 Task: Find connections with filter location São Luís de Montes Belos with filter topic #Coachingwith filter profile language French with filter current company Piramal Pharma Solutions with filter school Indian Institute of Foreign Trade with filter industry Machinery Manufacturing with filter service category Healthcare Consulting with filter keywords title Operations Coordinator
Action: Mouse moved to (512, 95)
Screenshot: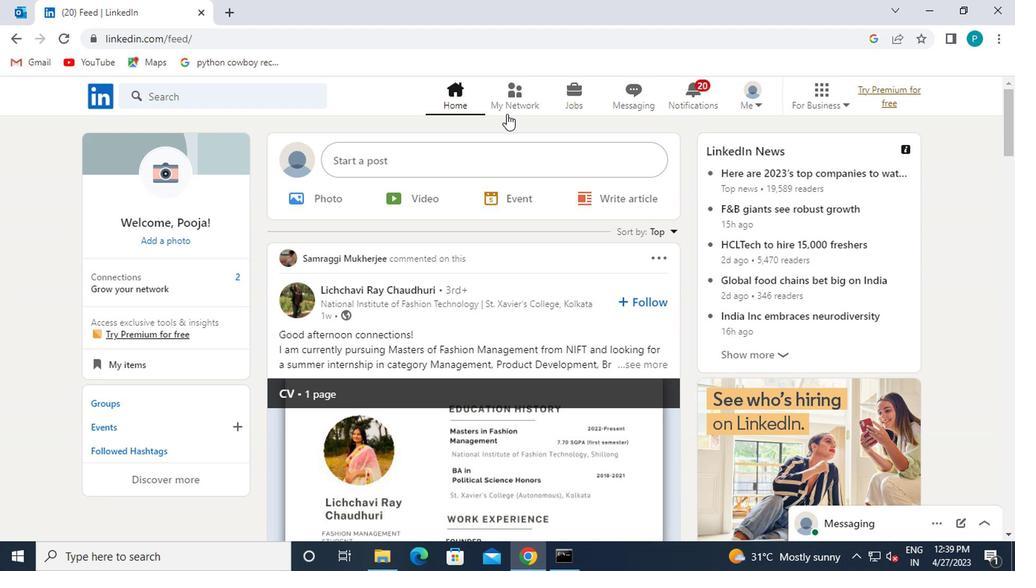 
Action: Mouse pressed left at (512, 95)
Screenshot: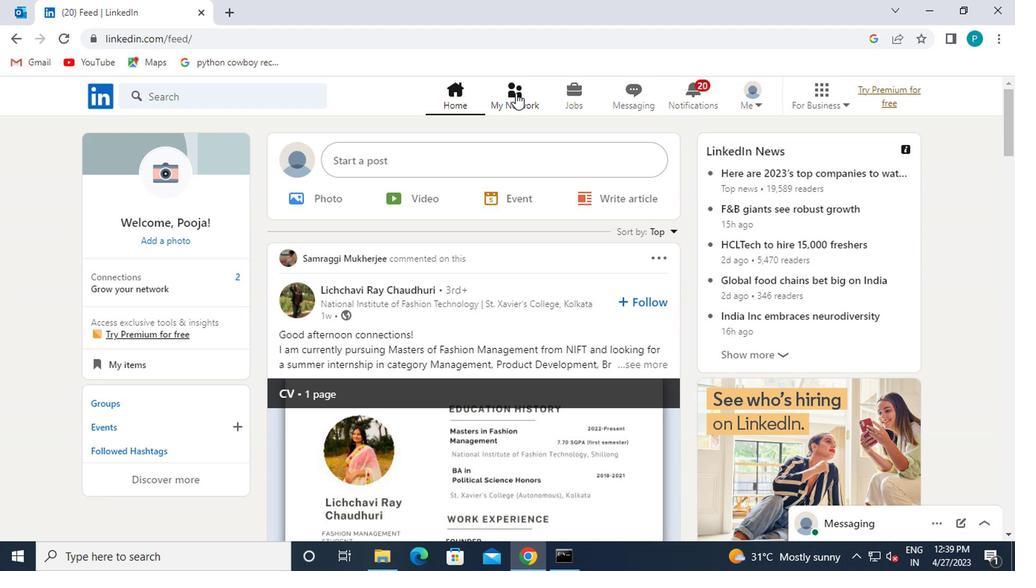 
Action: Mouse moved to (210, 168)
Screenshot: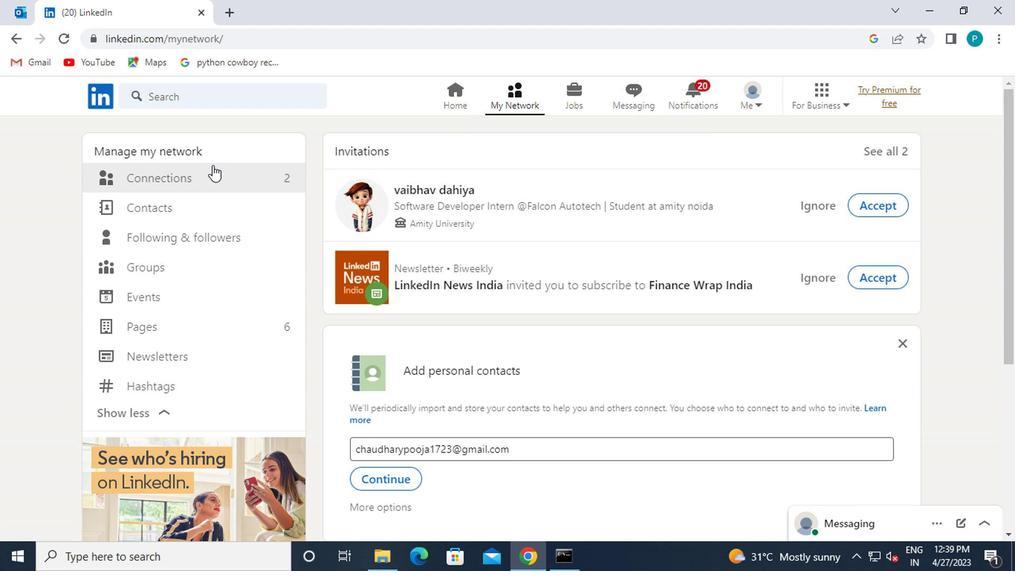 
Action: Mouse pressed left at (210, 168)
Screenshot: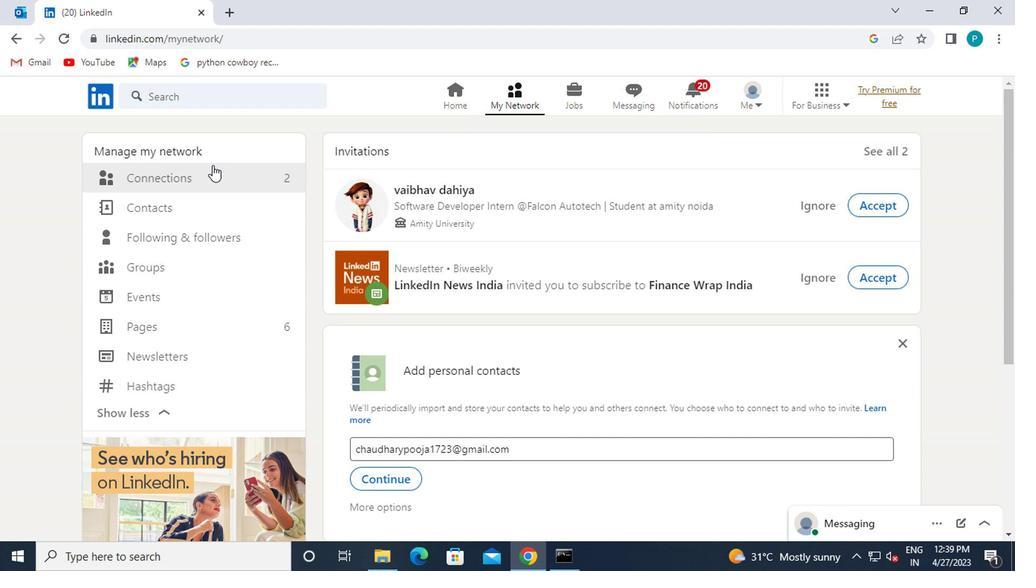 
Action: Mouse moved to (216, 170)
Screenshot: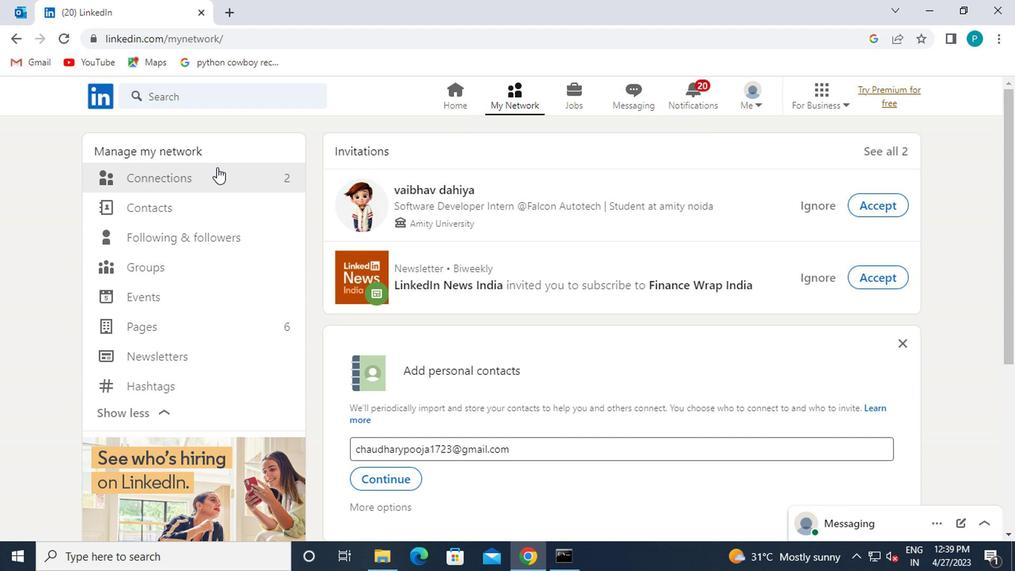 
Action: Mouse pressed left at (216, 170)
Screenshot: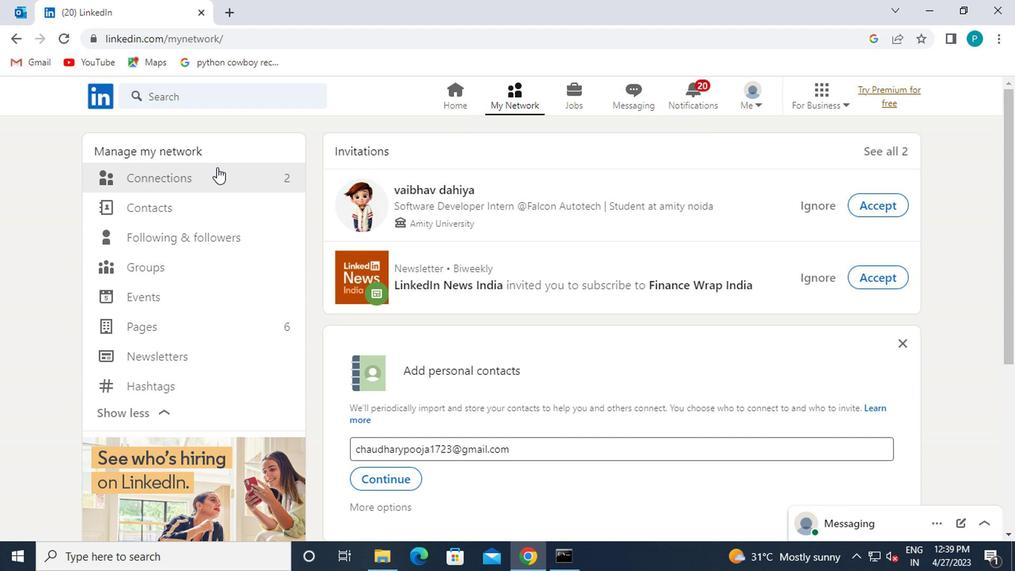 
Action: Mouse moved to (226, 176)
Screenshot: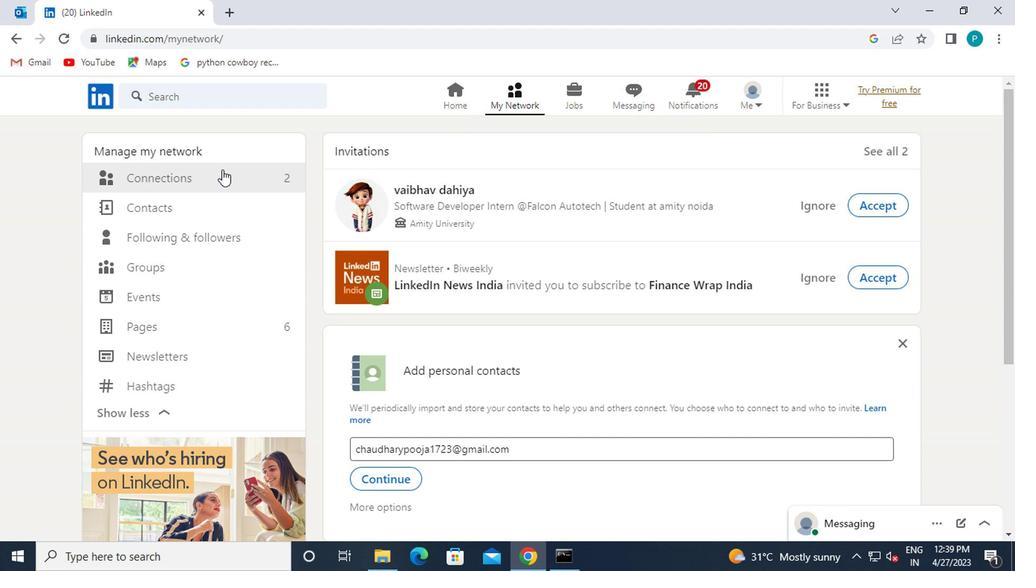
Action: Mouse pressed left at (226, 176)
Screenshot: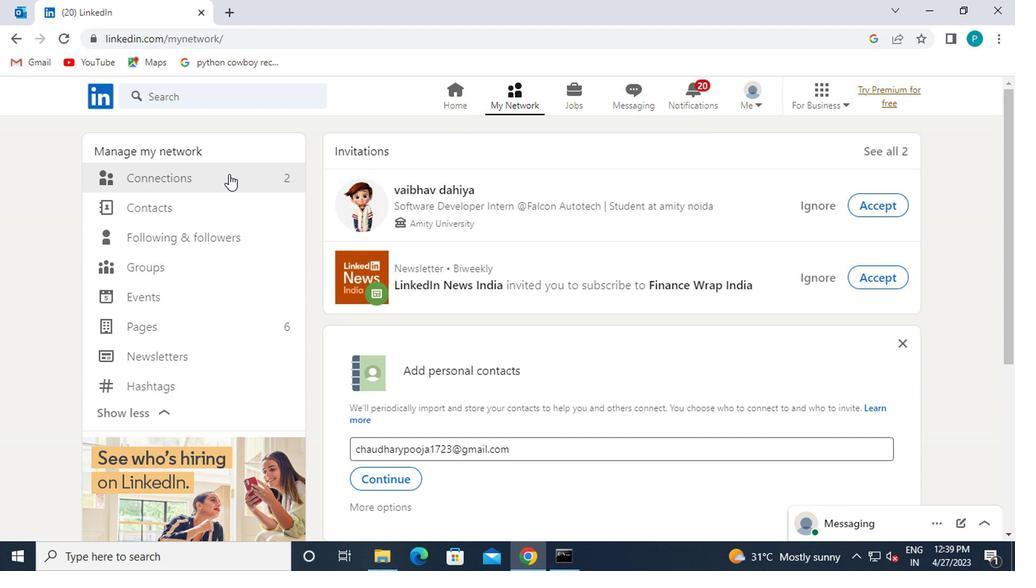 
Action: Mouse pressed left at (226, 176)
Screenshot: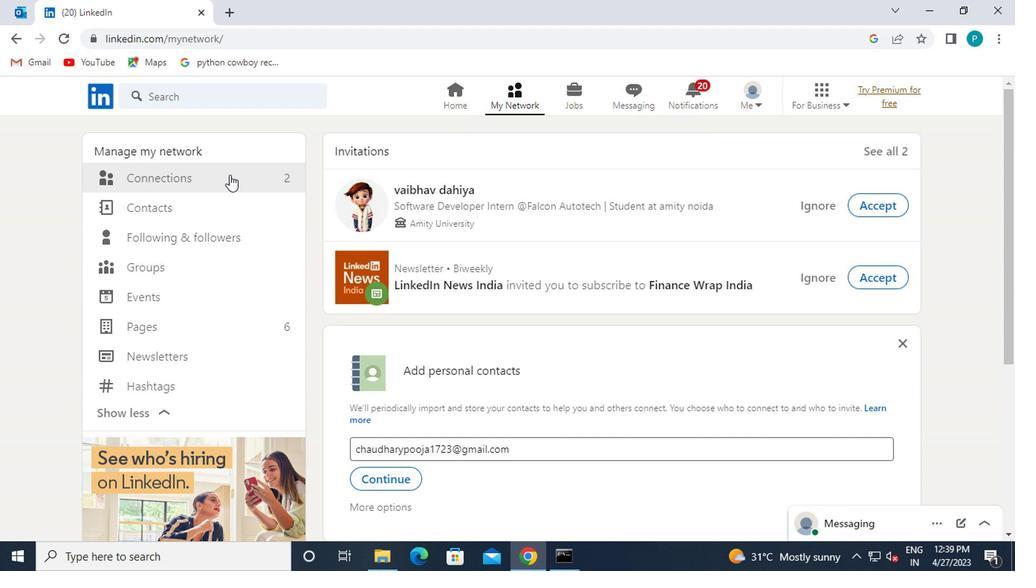 
Action: Mouse moved to (242, 181)
Screenshot: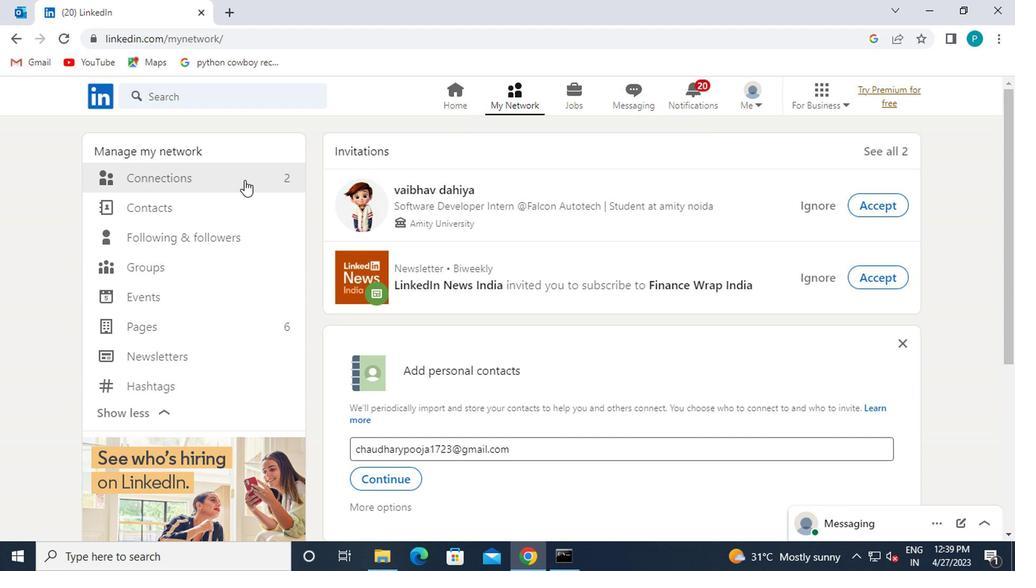 
Action: Mouse pressed left at (242, 181)
Screenshot: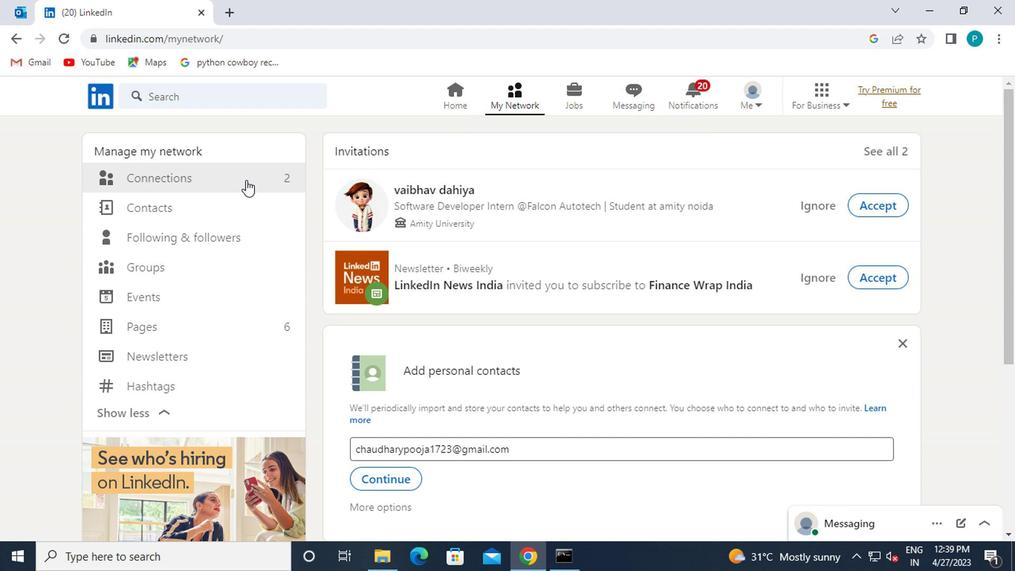 
Action: Mouse pressed left at (242, 181)
Screenshot: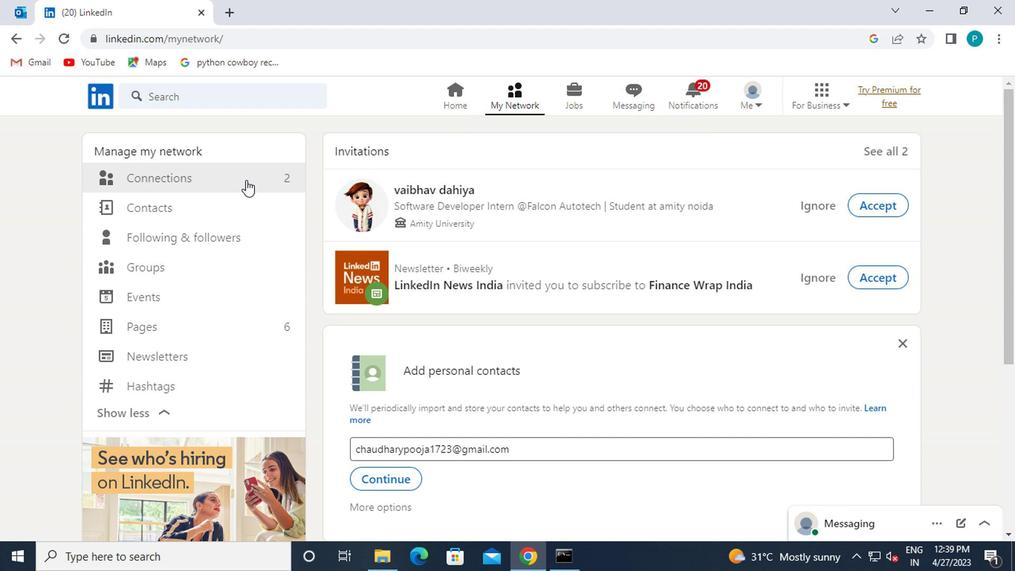 
Action: Mouse moved to (248, 181)
Screenshot: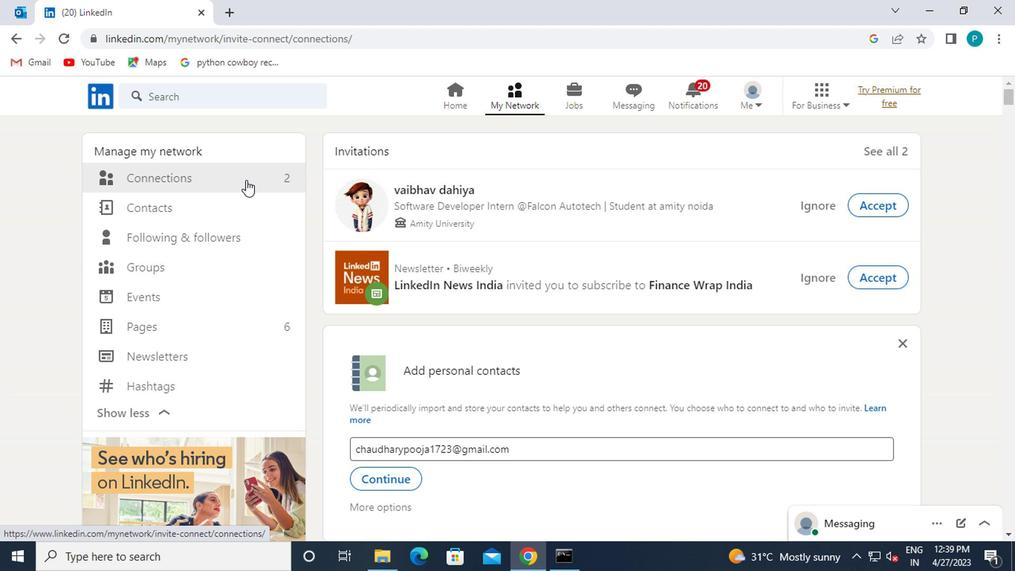 
Action: Mouse pressed left at (248, 181)
Screenshot: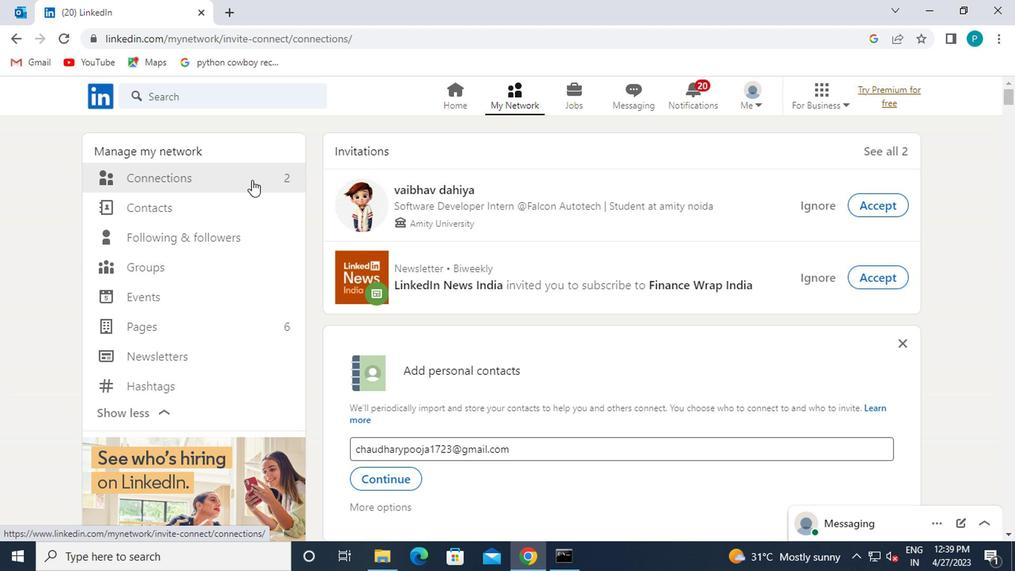 
Action: Mouse moved to (248, 181)
Screenshot: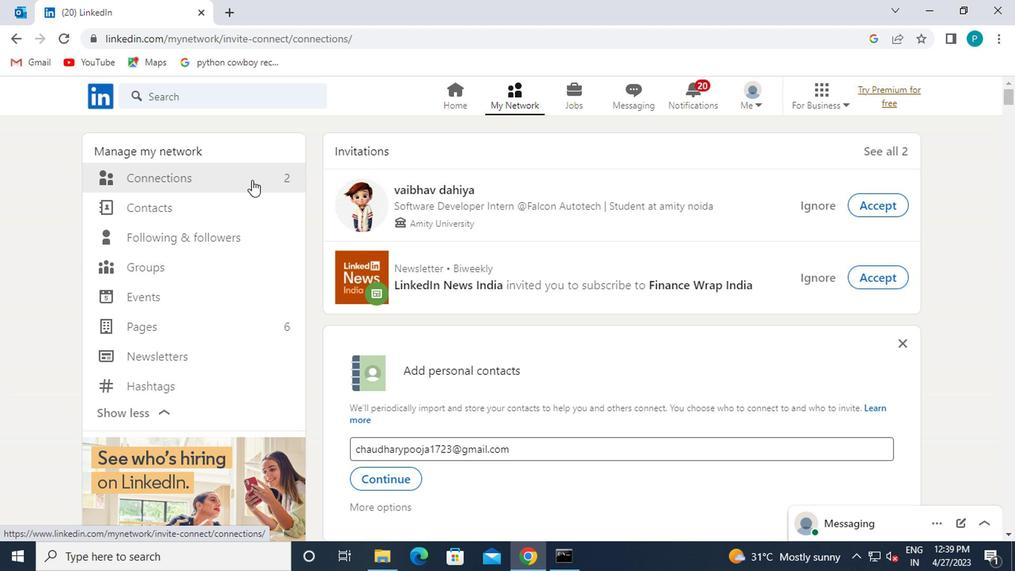 
Action: Mouse pressed left at (248, 181)
Screenshot: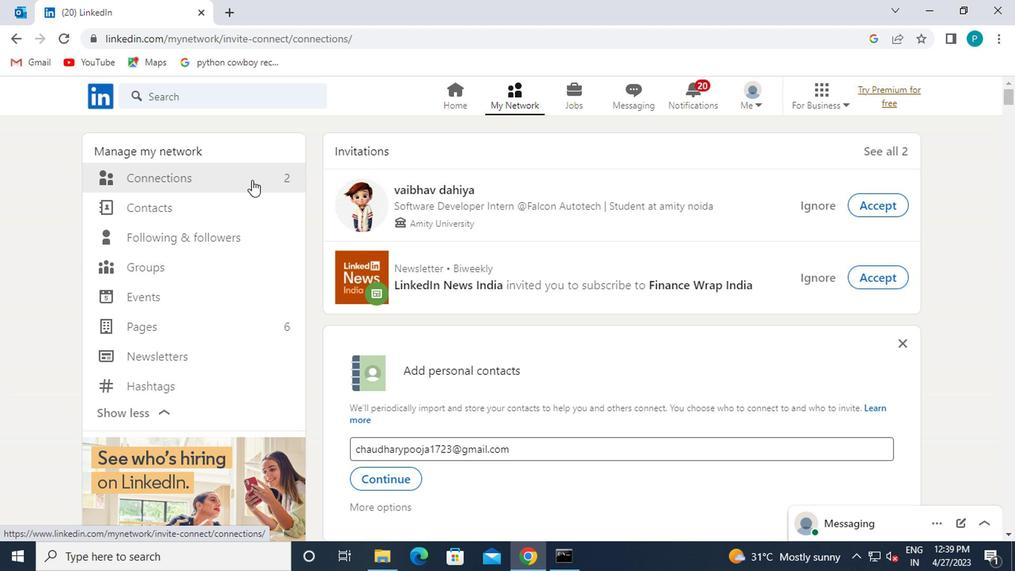 
Action: Mouse moved to (255, 183)
Screenshot: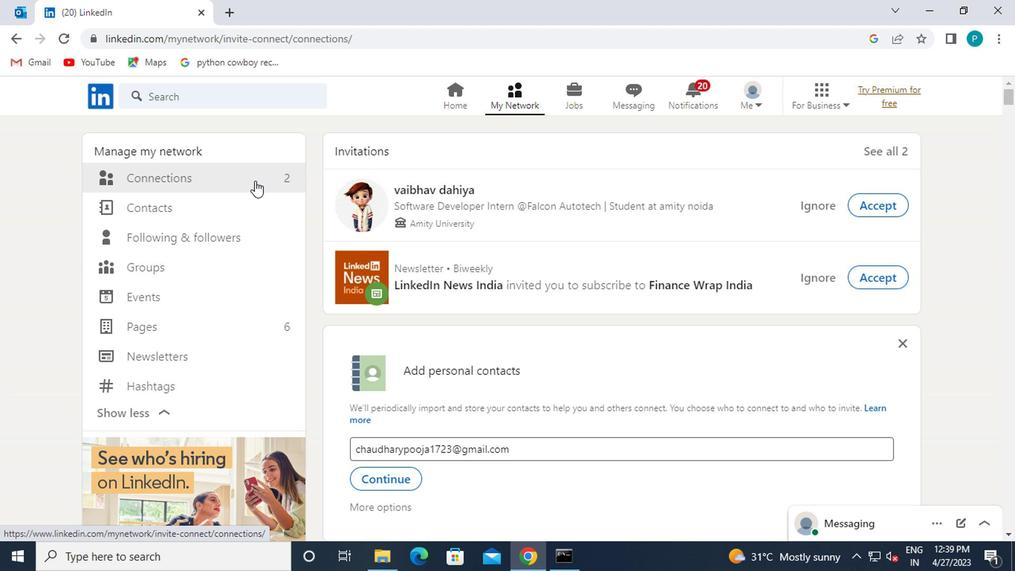
Action: Mouse scrolled (255, 184) with delta (0, 1)
Screenshot: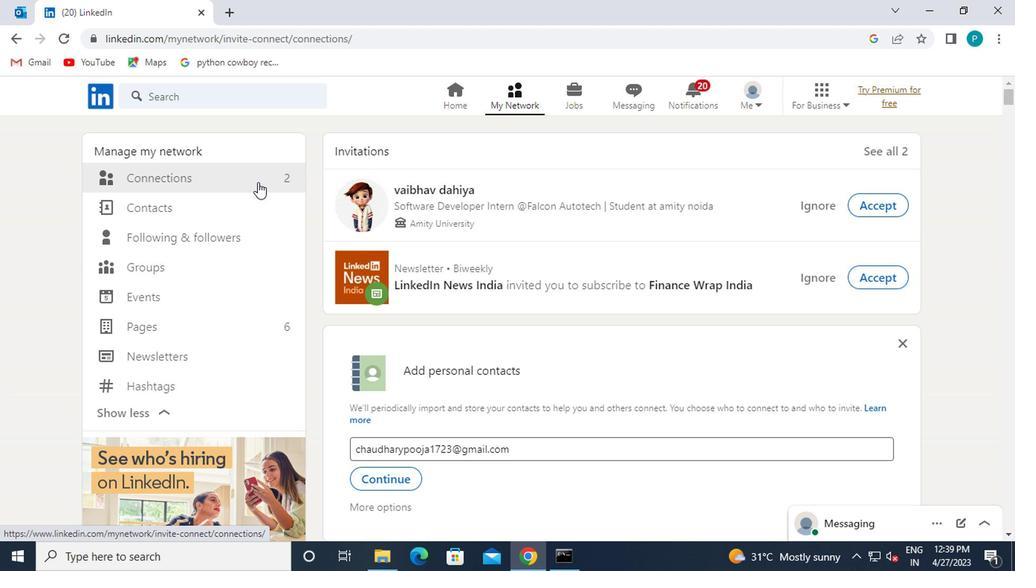 
Action: Mouse pressed left at (255, 183)
Screenshot: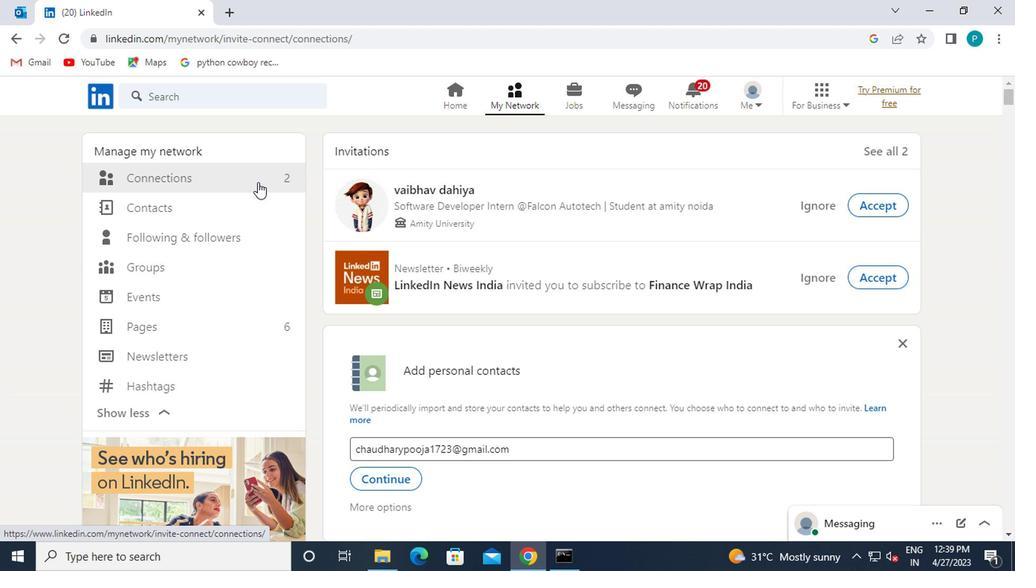 
Action: Mouse moved to (601, 179)
Screenshot: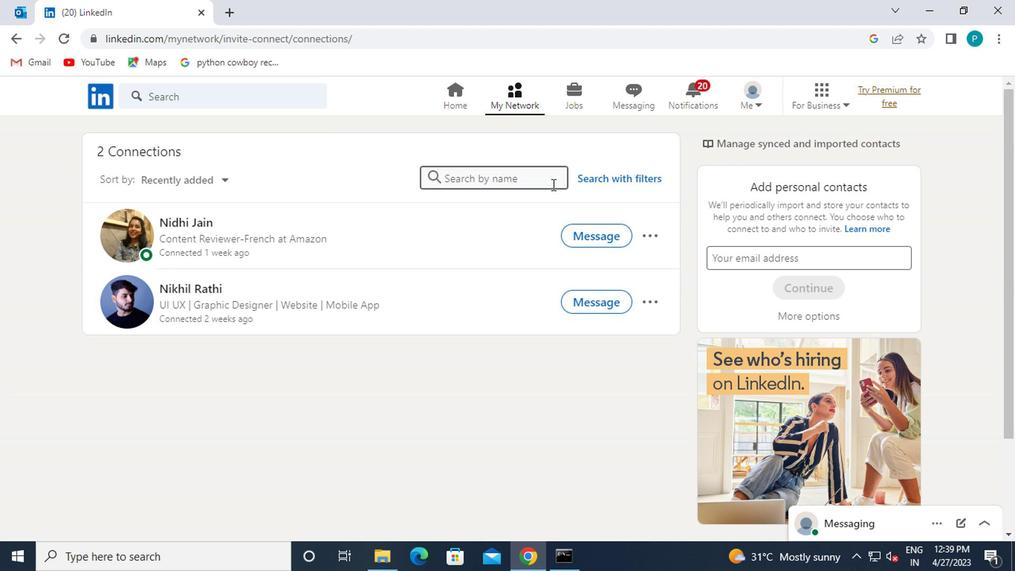 
Action: Mouse pressed left at (601, 179)
Screenshot: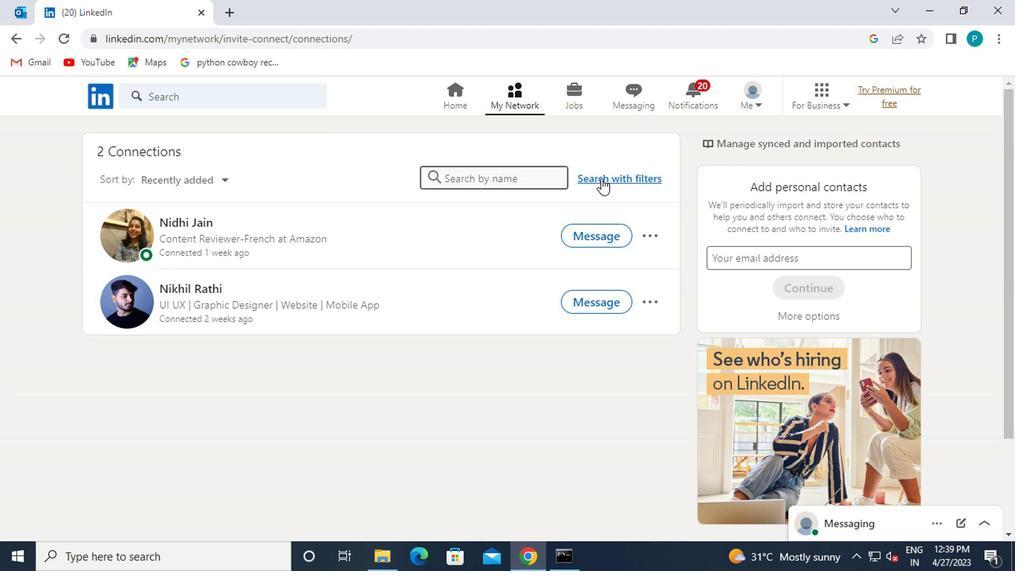 
Action: Mouse moved to (539, 143)
Screenshot: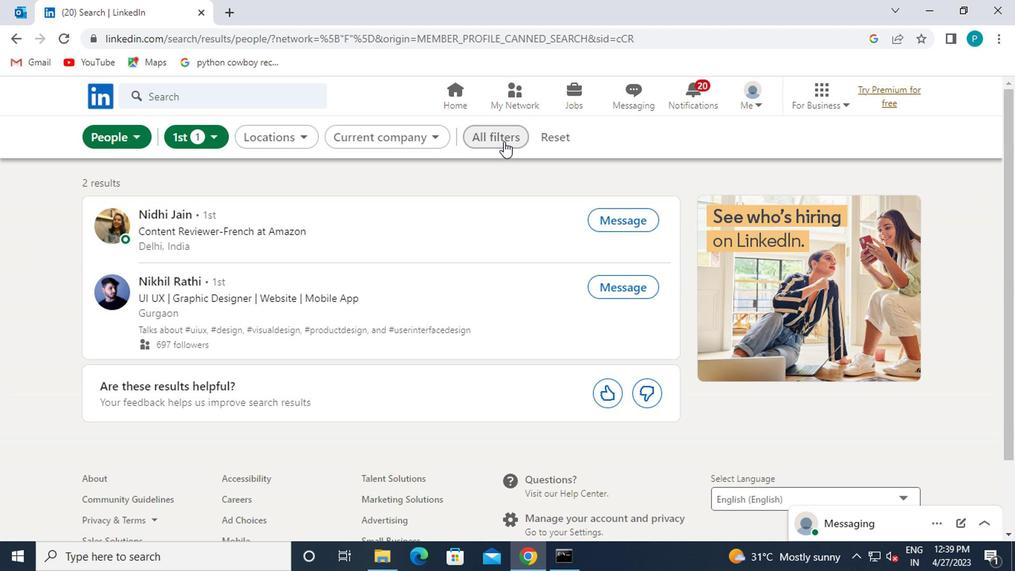 
Action: Mouse pressed left at (539, 143)
Screenshot: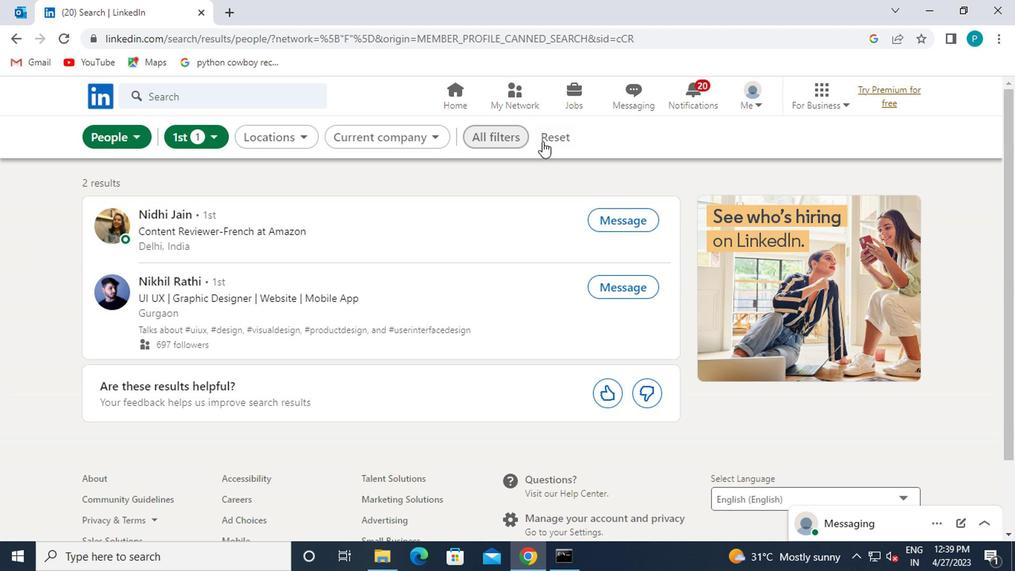 
Action: Mouse moved to (496, 137)
Screenshot: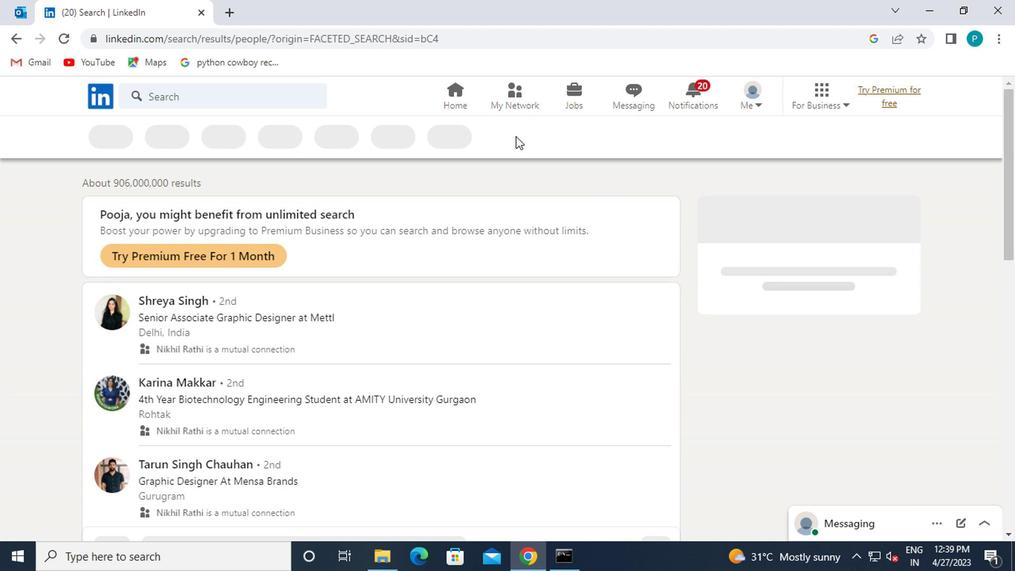 
Action: Mouse pressed left at (496, 137)
Screenshot: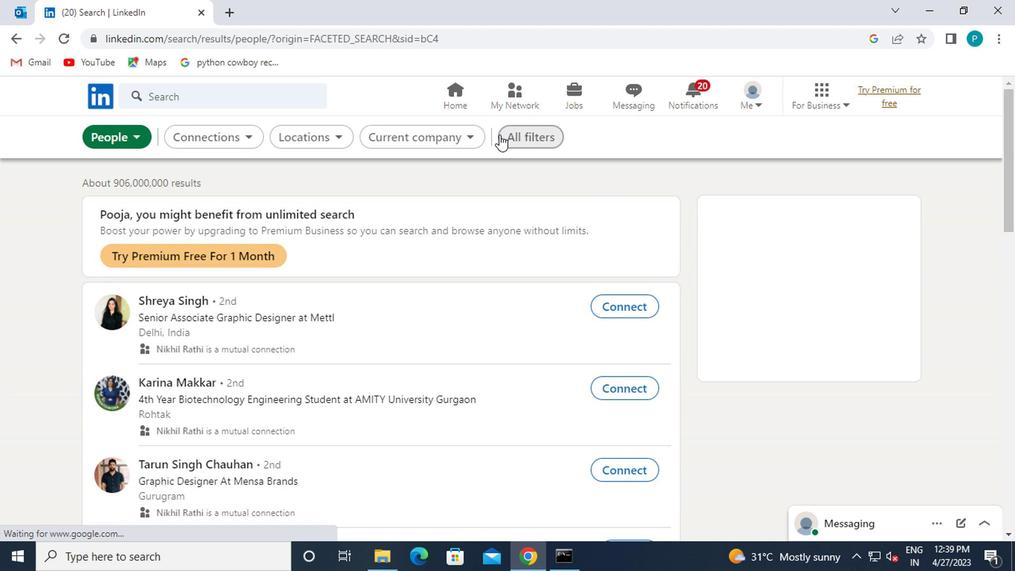
Action: Mouse moved to (646, 297)
Screenshot: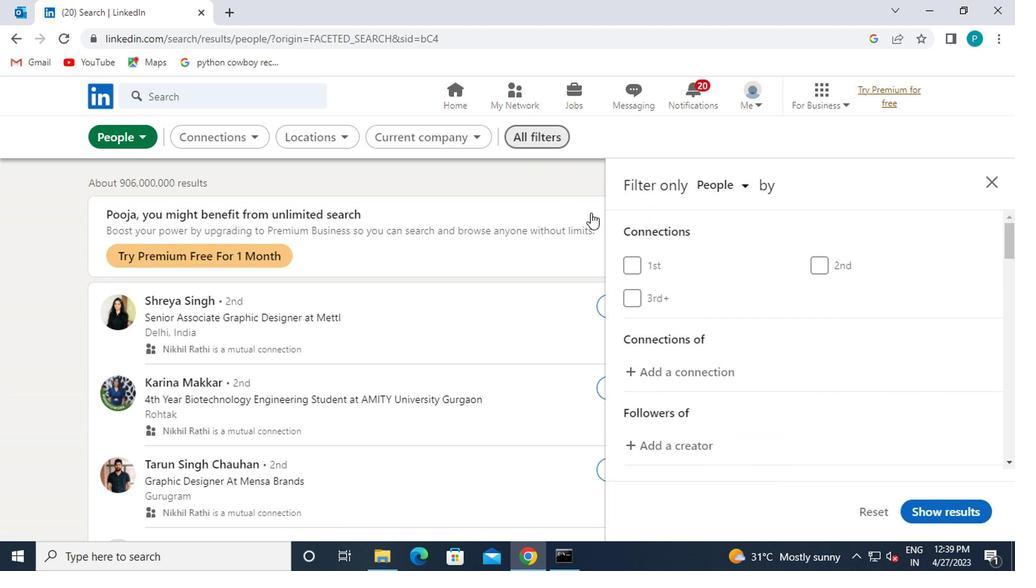 
Action: Mouse scrolled (646, 296) with delta (0, -1)
Screenshot: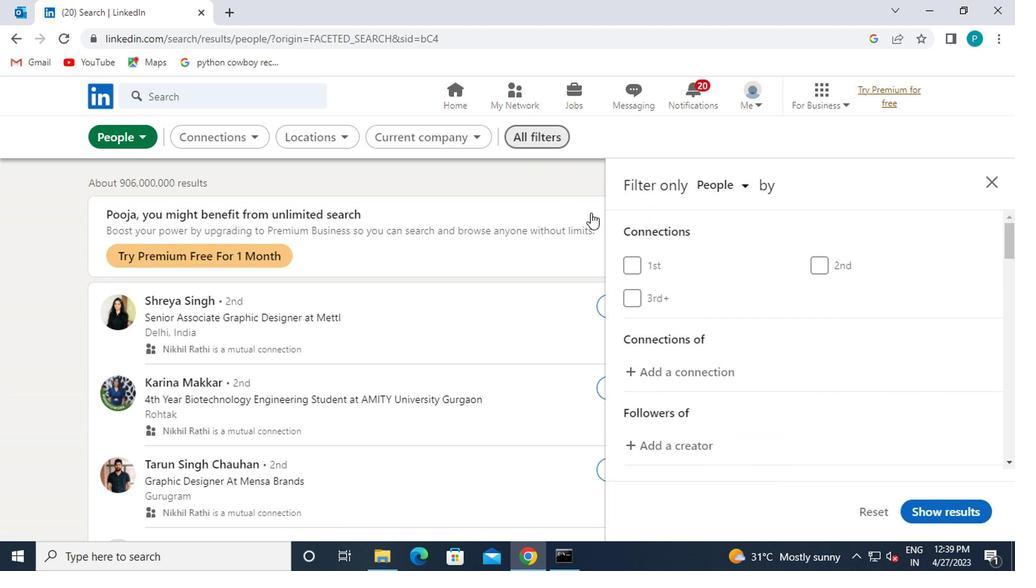 
Action: Mouse moved to (657, 313)
Screenshot: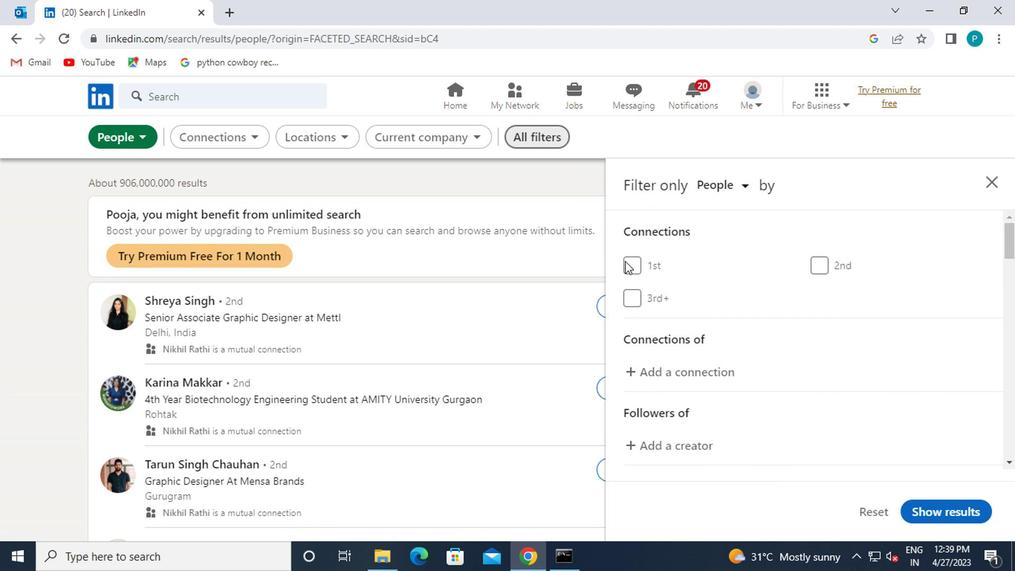 
Action: Mouse scrolled (657, 313) with delta (0, 0)
Screenshot: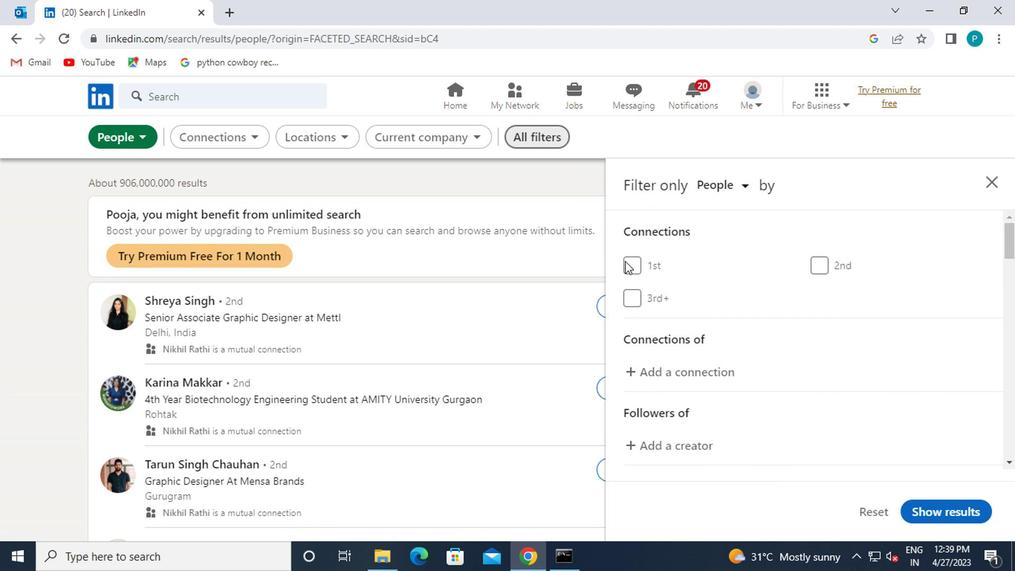 
Action: Mouse moved to (667, 319)
Screenshot: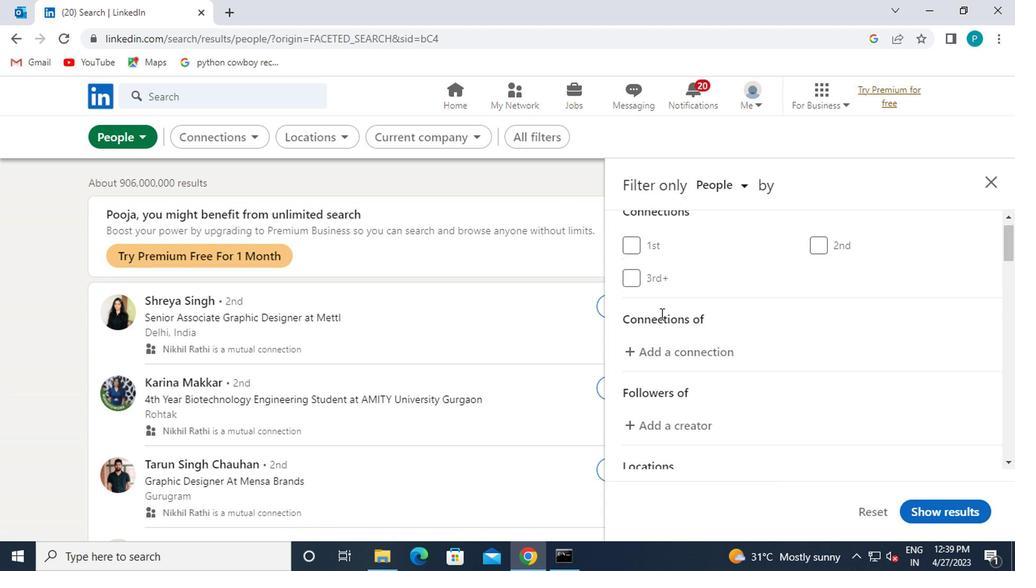 
Action: Mouse scrolled (667, 318) with delta (0, 0)
Screenshot: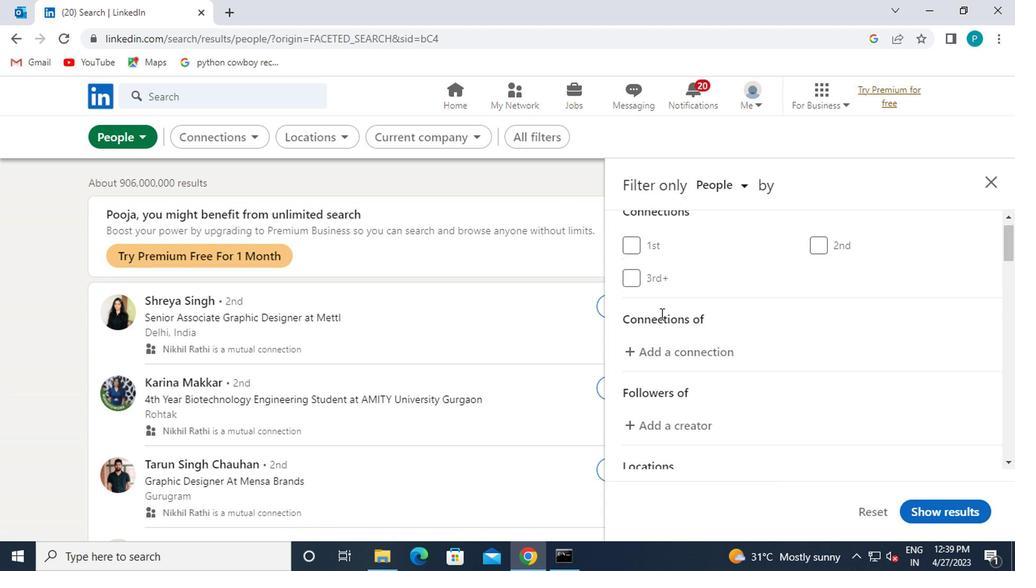 
Action: Mouse moved to (725, 364)
Screenshot: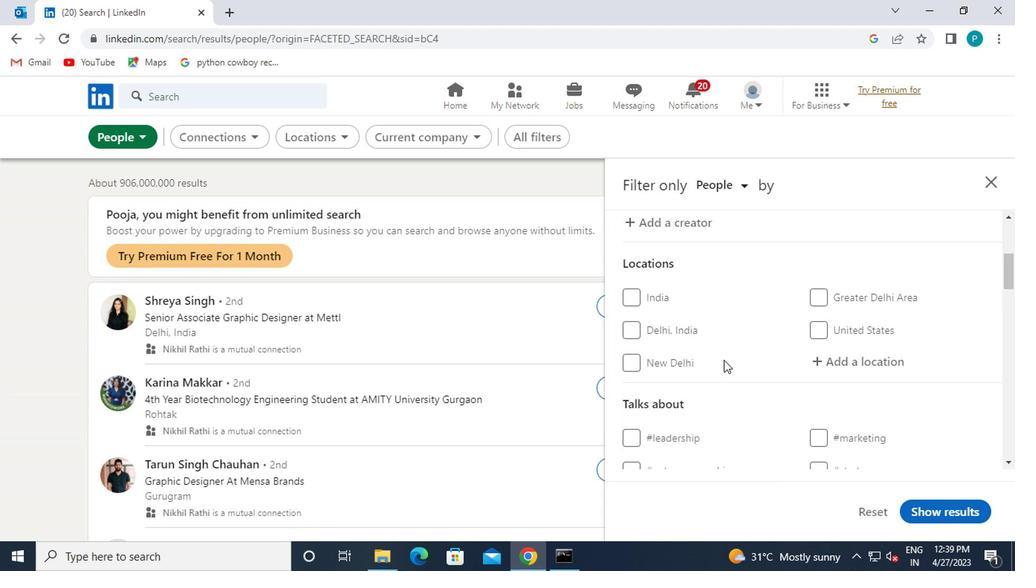 
Action: Mouse scrolled (725, 362) with delta (0, -1)
Screenshot: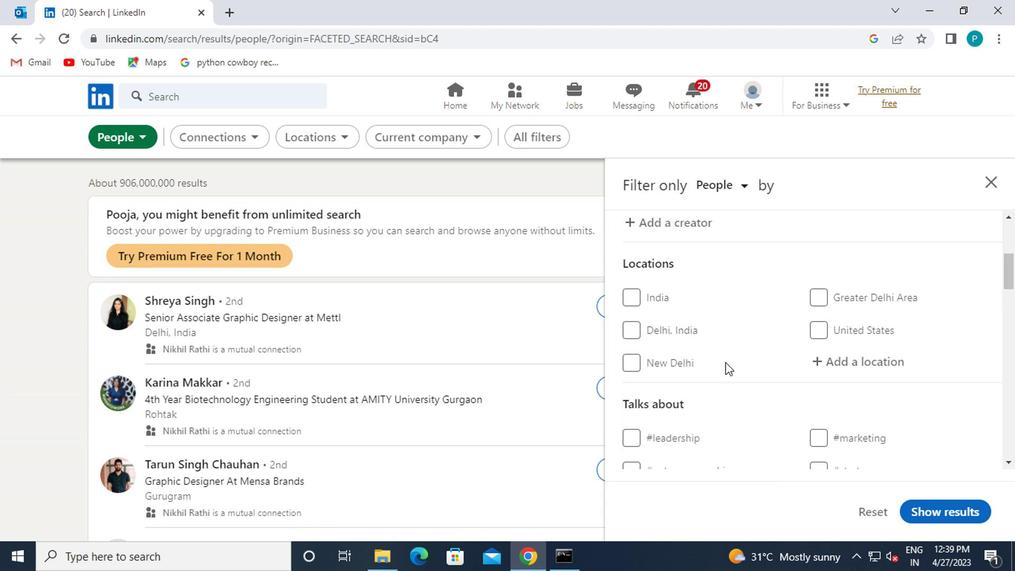 
Action: Mouse moved to (822, 285)
Screenshot: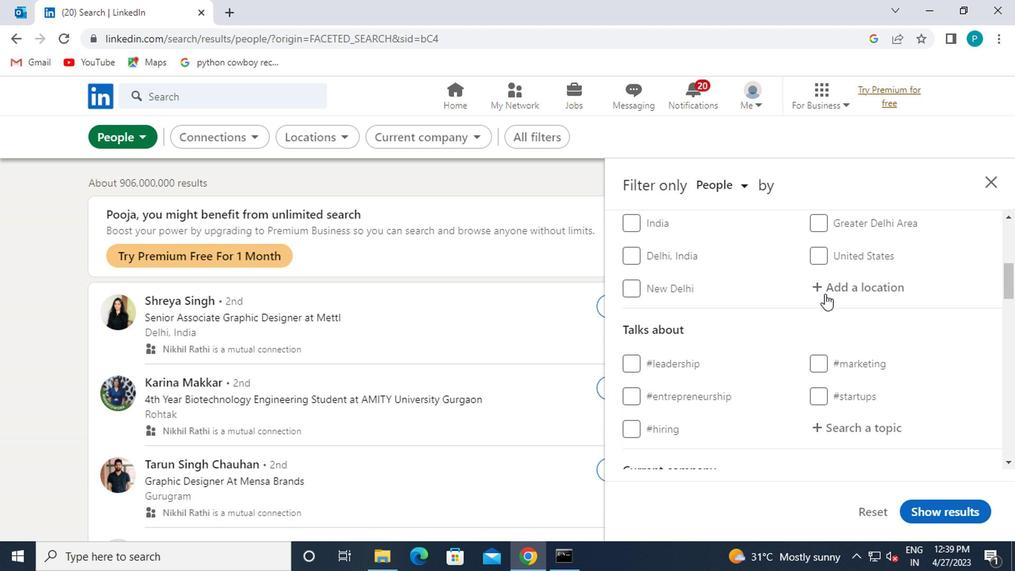 
Action: Mouse pressed left at (822, 285)
Screenshot: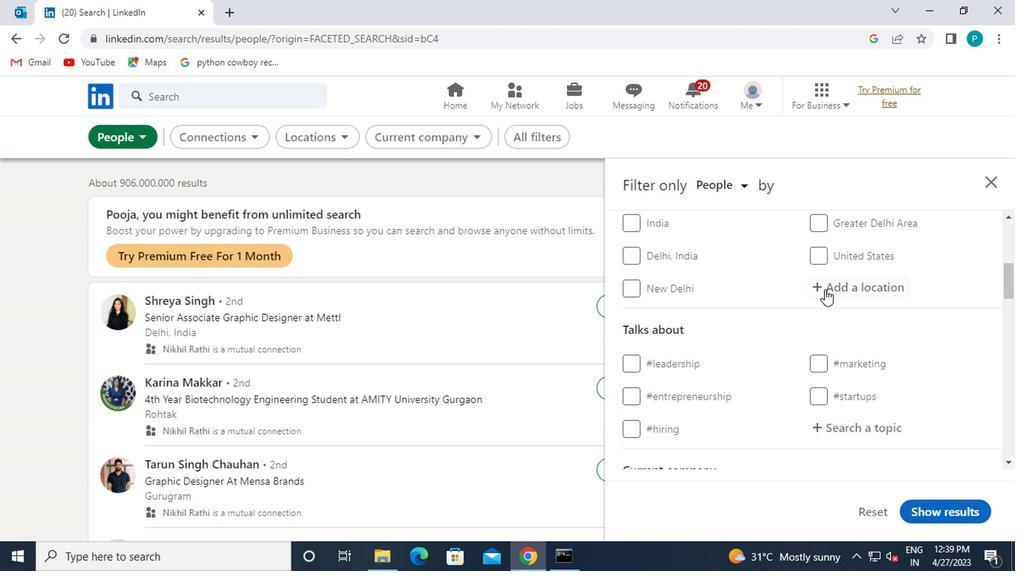 
Action: Key pressed <Key.caps_lock>s<Key.caps_lock>ao<Key.space>luis
Screenshot: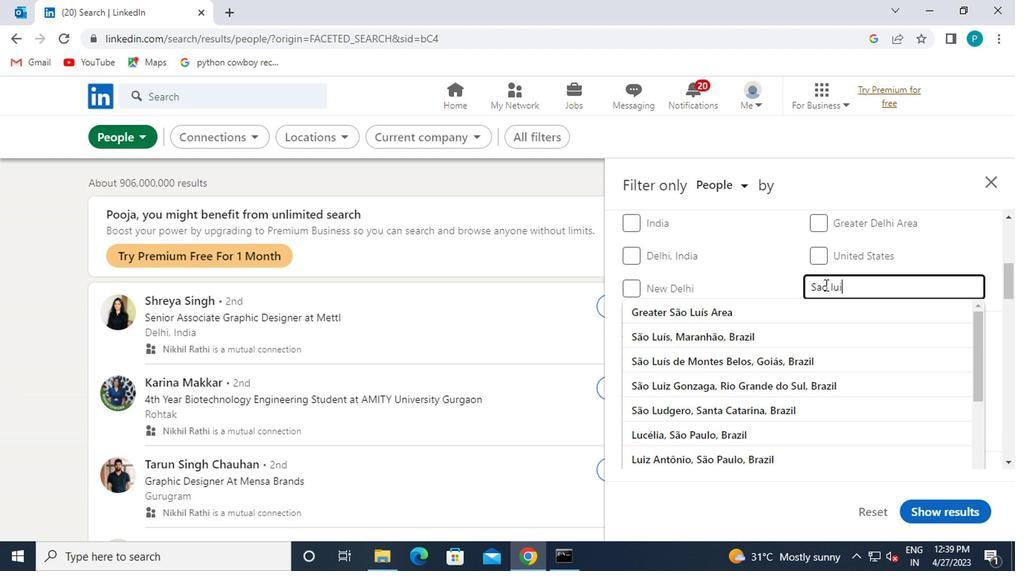 
Action: Mouse moved to (818, 355)
Screenshot: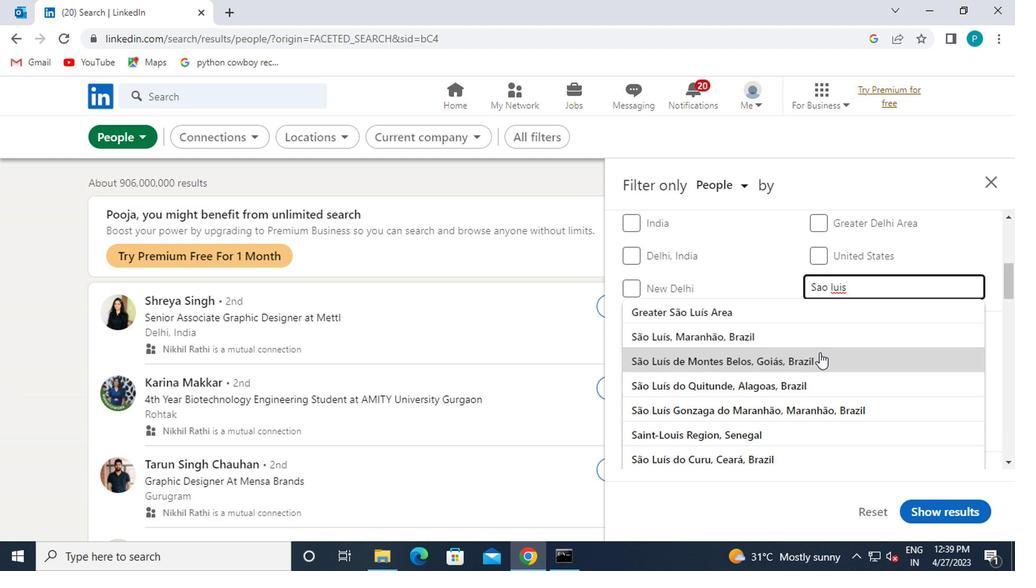 
Action: Mouse pressed left at (818, 355)
Screenshot: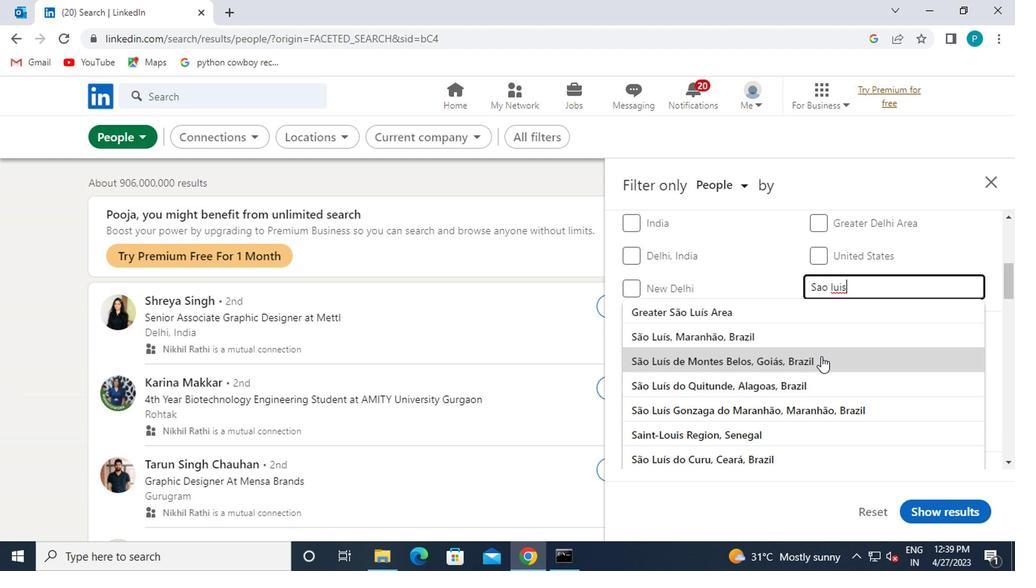 
Action: Mouse scrolled (818, 355) with delta (0, 0)
Screenshot: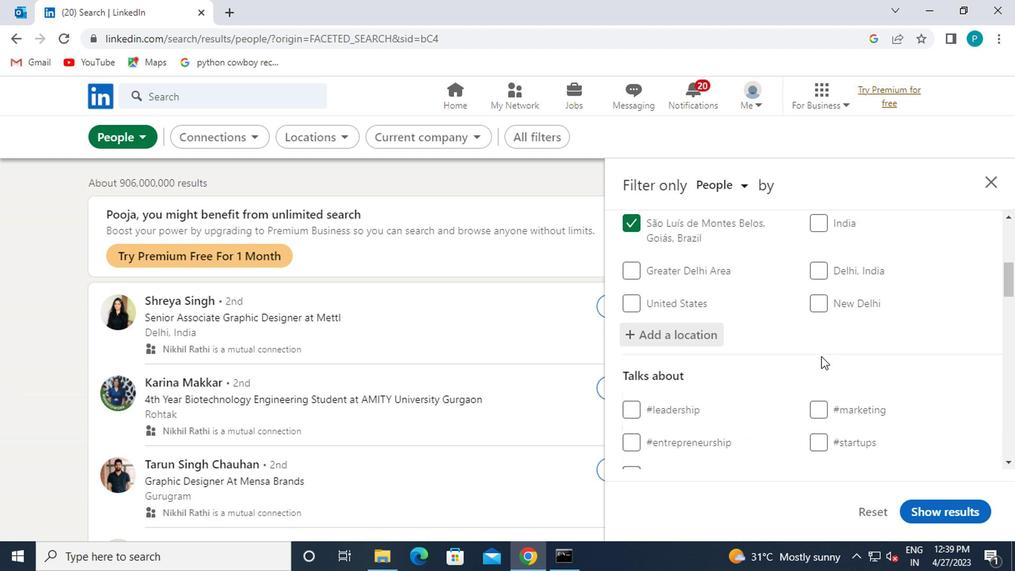 
Action: Mouse scrolled (818, 355) with delta (0, 0)
Screenshot: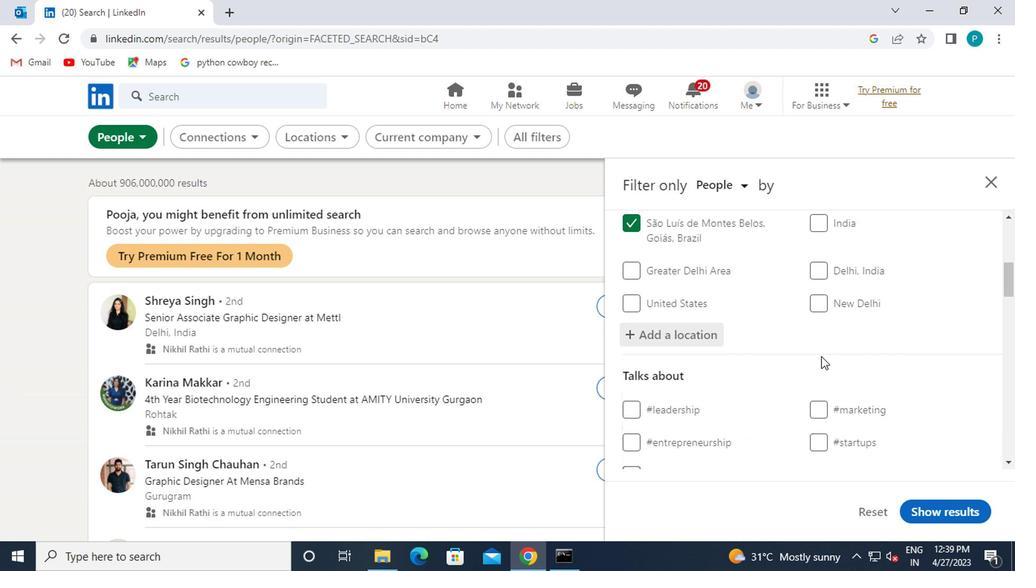 
Action: Mouse moved to (827, 323)
Screenshot: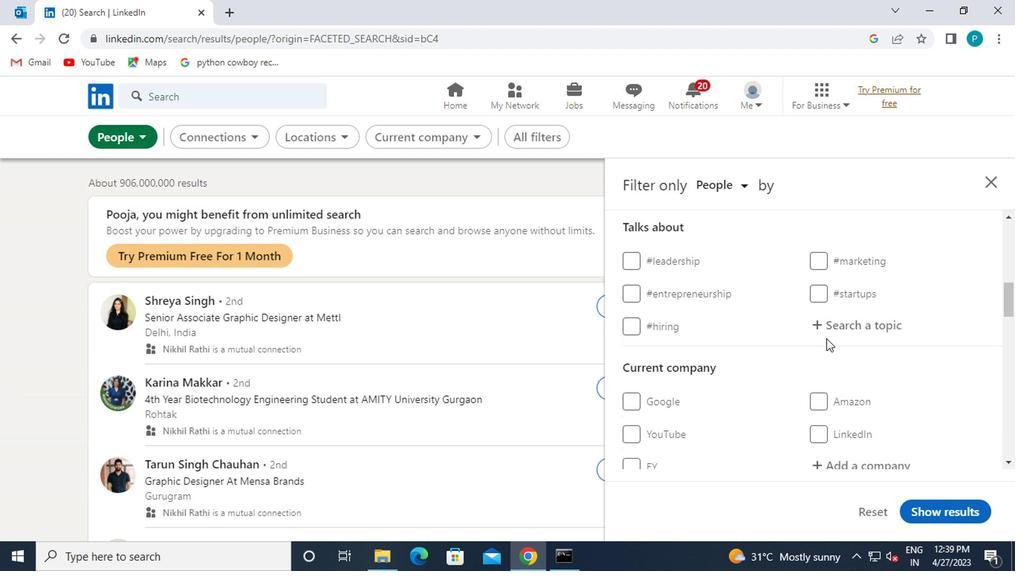 
Action: Mouse pressed left at (827, 323)
Screenshot: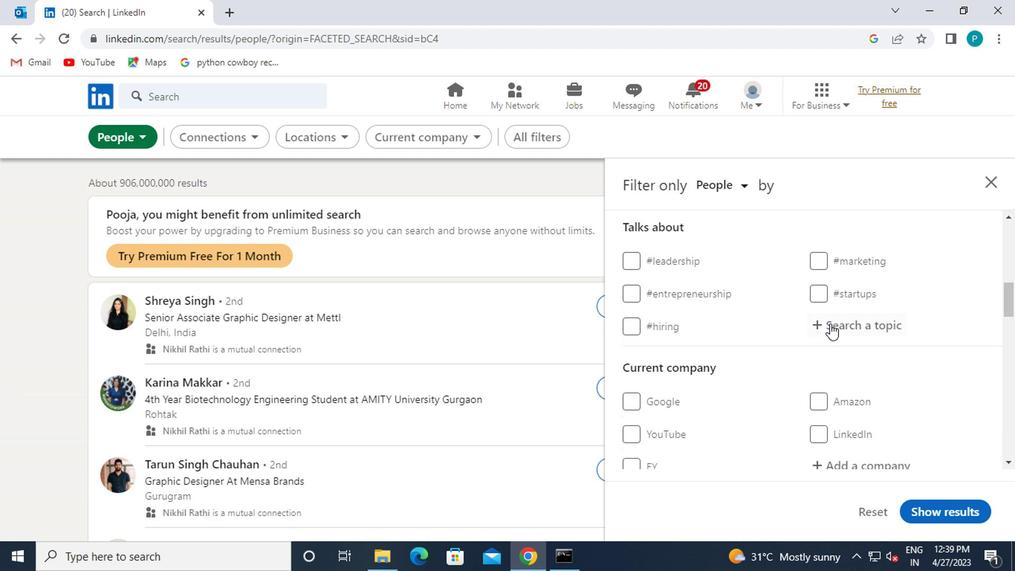 
Action: Key pressed <Key.shift>#<Key.caps_lock>C<Key.caps_lock>OACHING
Screenshot: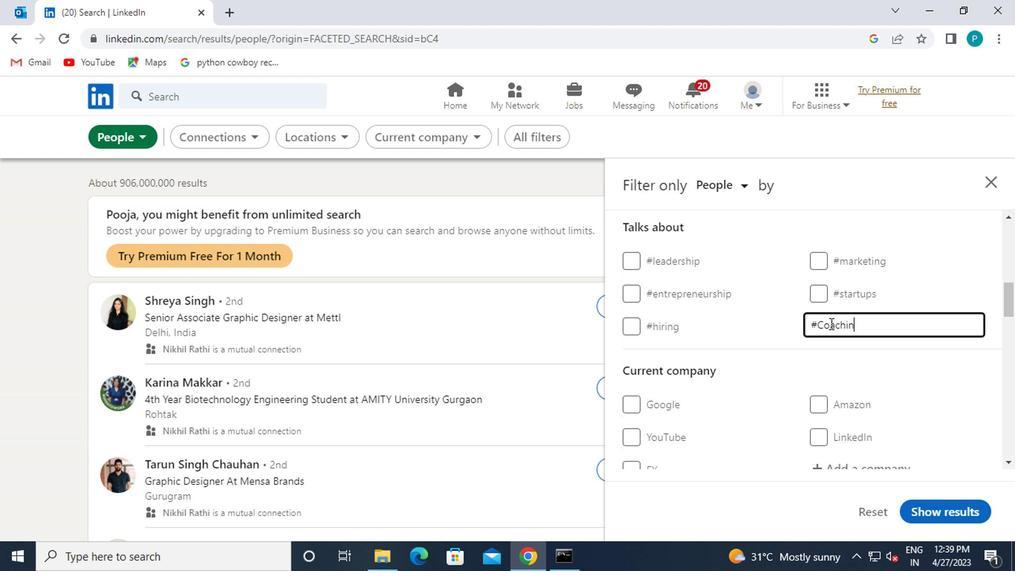 
Action: Mouse scrolled (827, 322) with delta (0, 0)
Screenshot: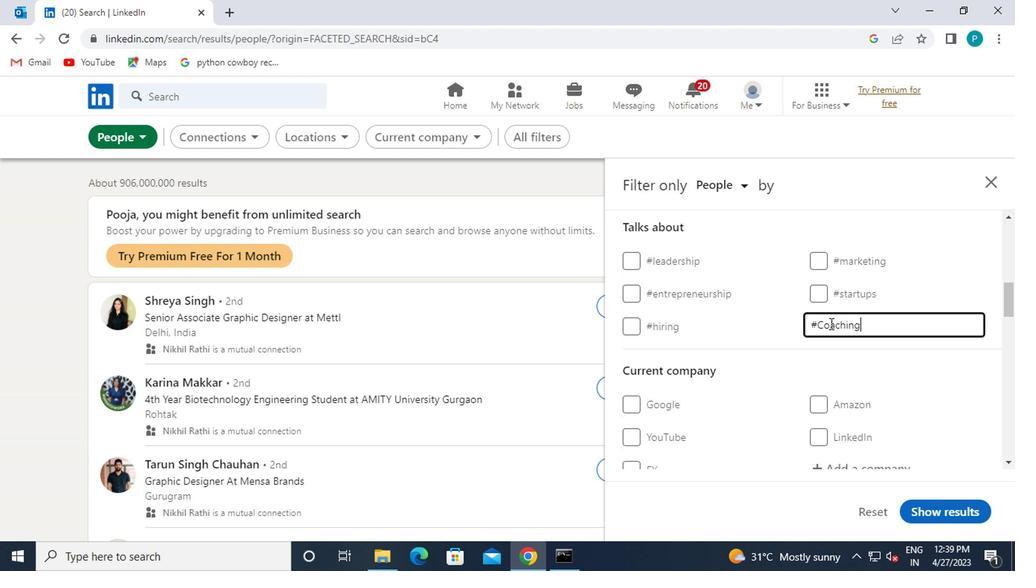 
Action: Mouse moved to (827, 326)
Screenshot: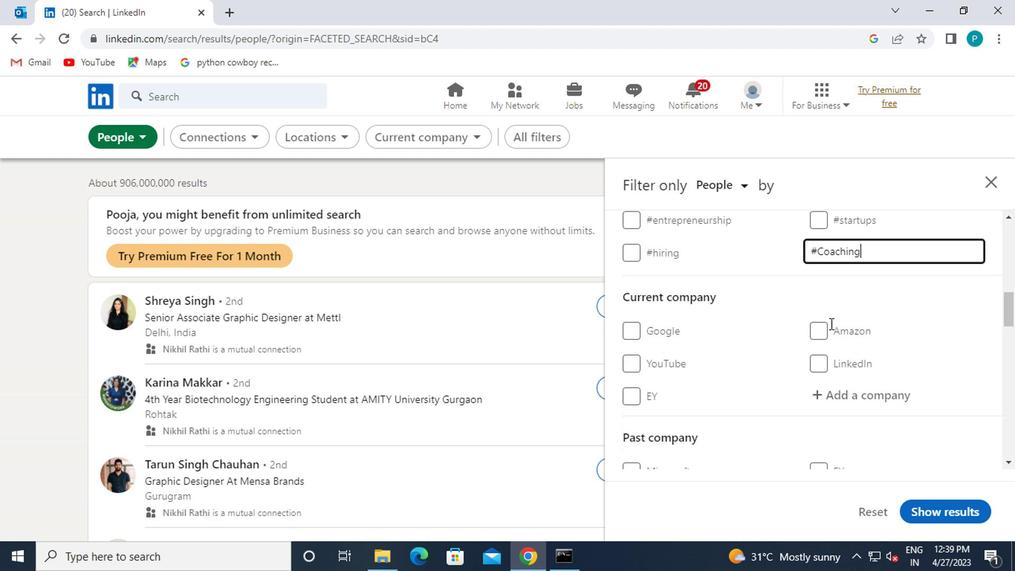 
Action: Mouse scrolled (827, 326) with delta (0, 0)
Screenshot: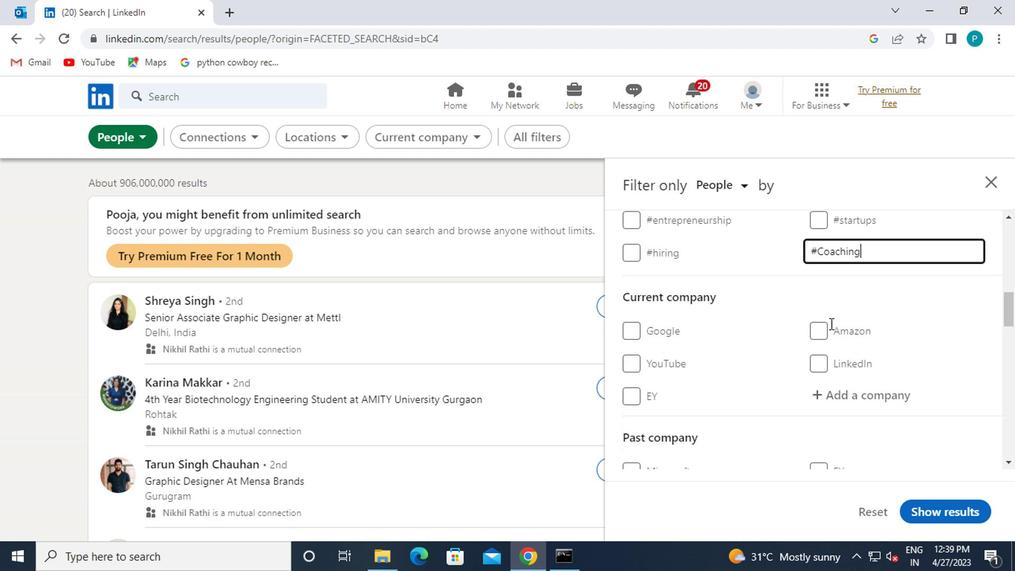 
Action: Mouse moved to (827, 331)
Screenshot: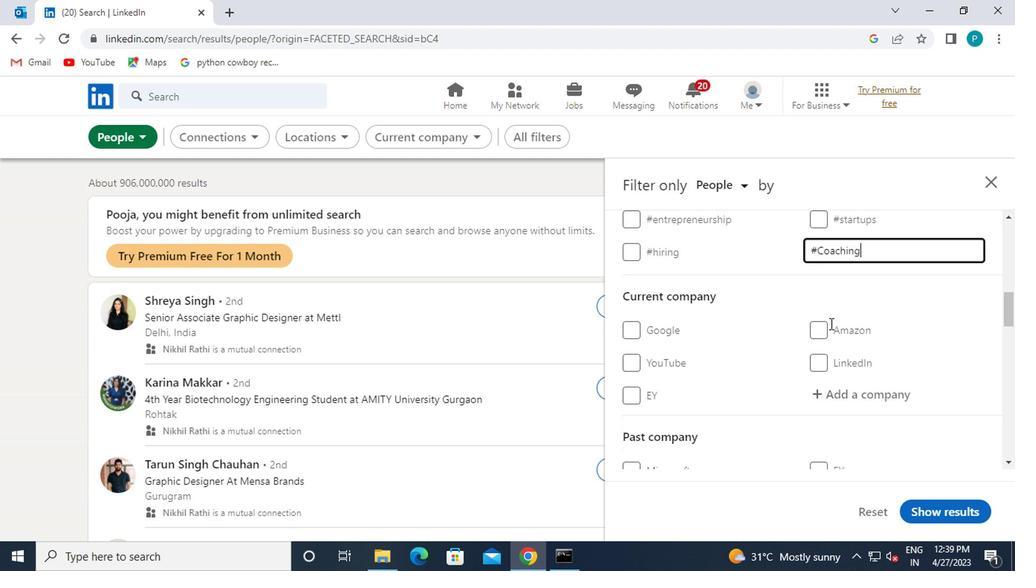 
Action: Mouse scrolled (827, 330) with delta (0, -1)
Screenshot: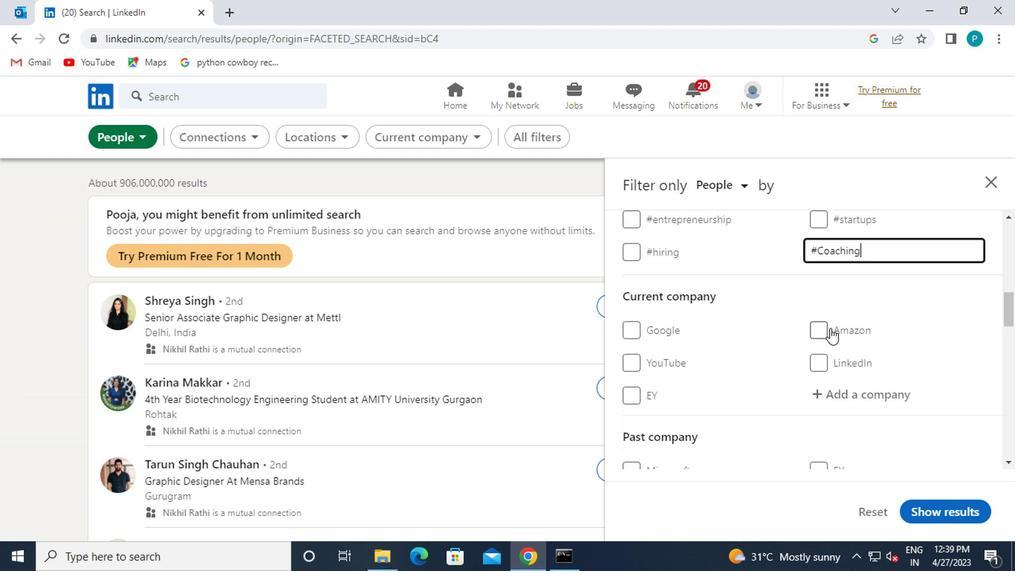 
Action: Mouse moved to (812, 241)
Screenshot: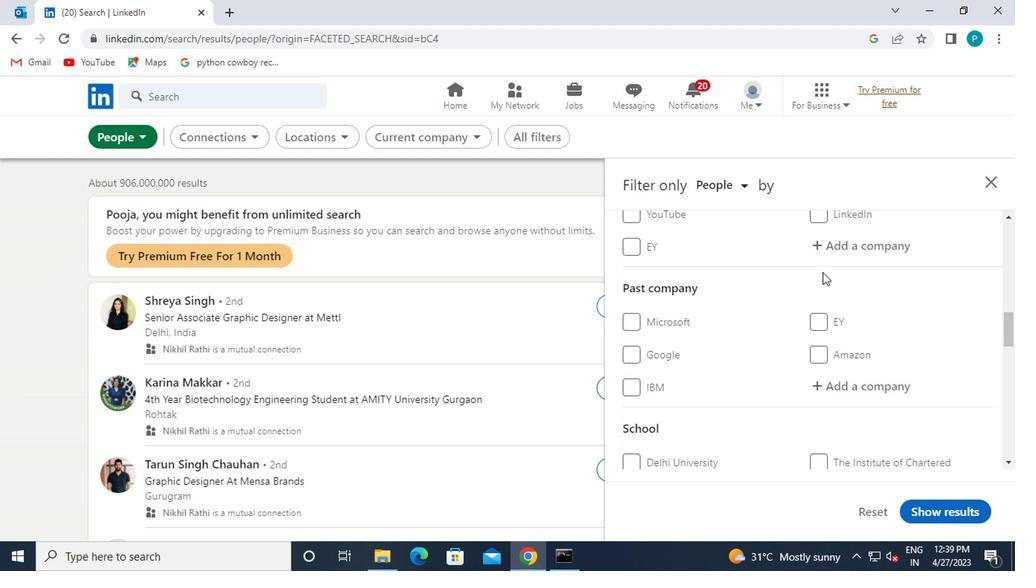 
Action: Mouse pressed left at (812, 241)
Screenshot: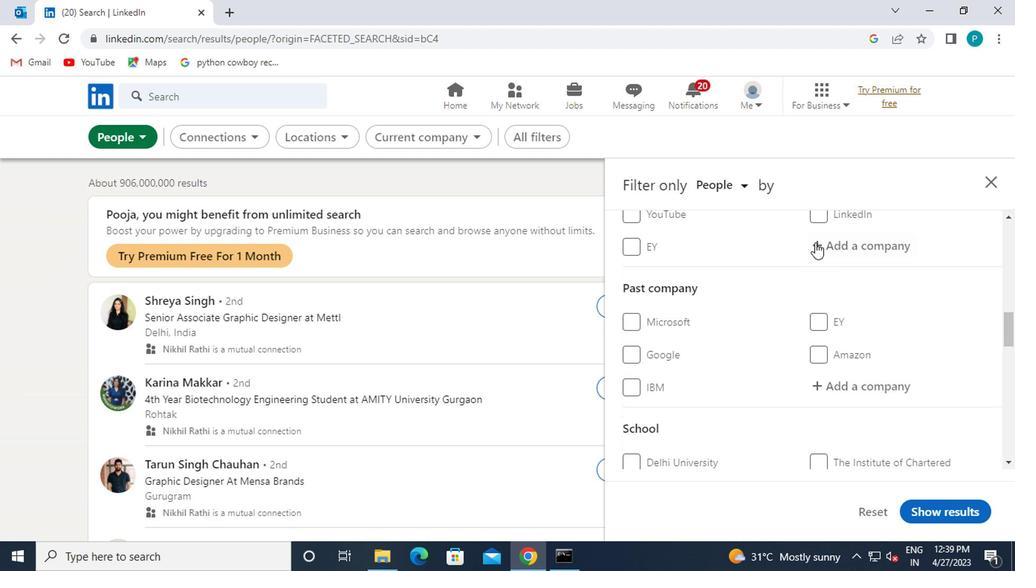 
Action: Mouse moved to (715, 287)
Screenshot: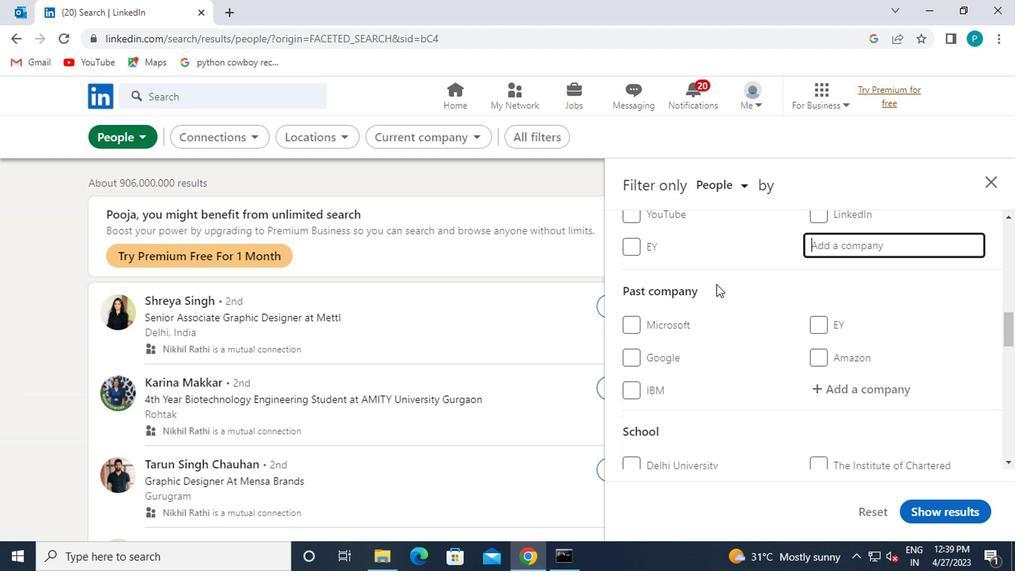 
Action: Key pressed PRIRAMAL
Screenshot: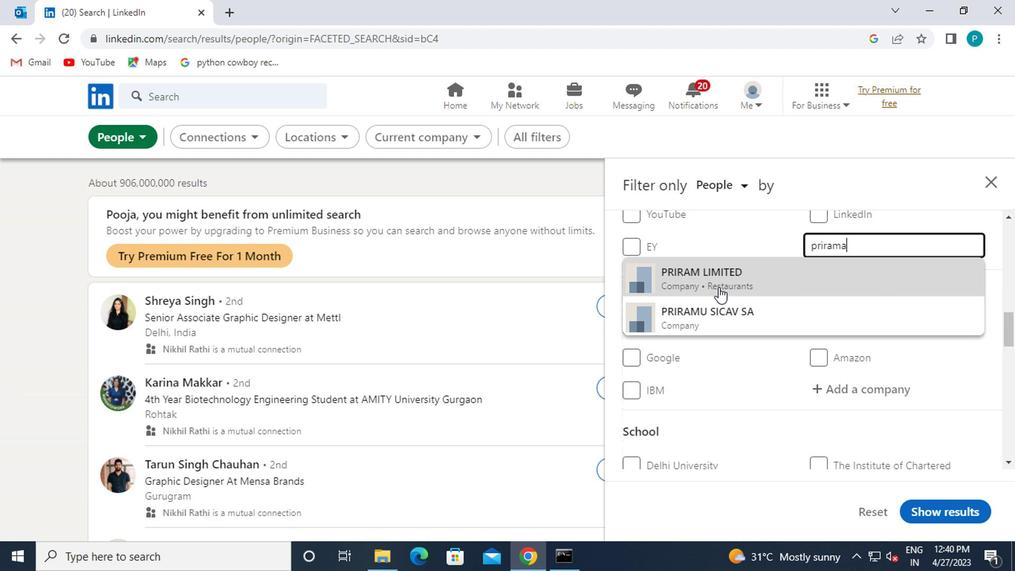 
Action: Mouse moved to (741, 269)
Screenshot: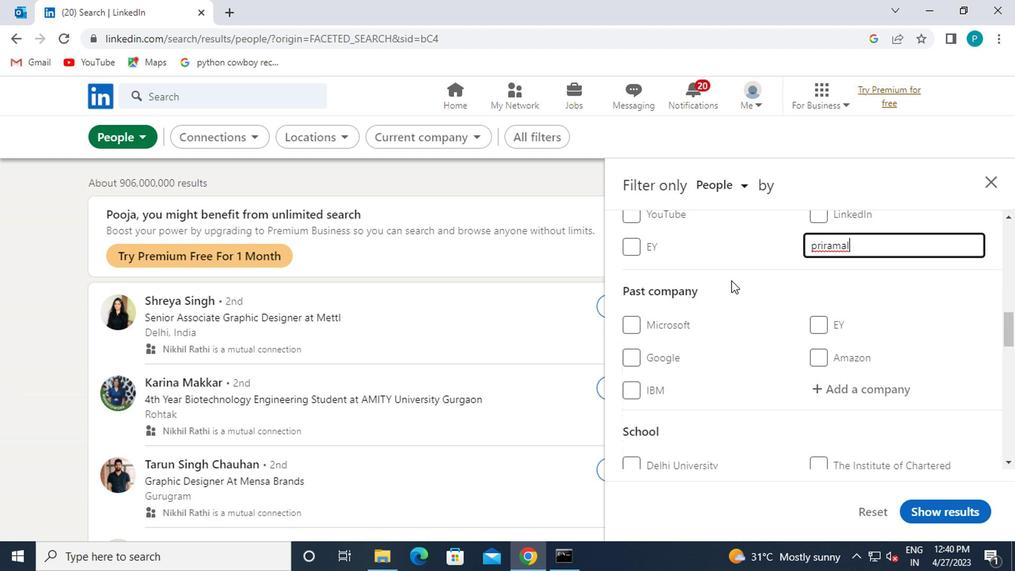 
Action: Key pressed <Key.backspace><Key.backspace><Key.backspace><Key.backspace><Key.backspace><Key.backspace><Key.backspace>IRAMAL
Screenshot: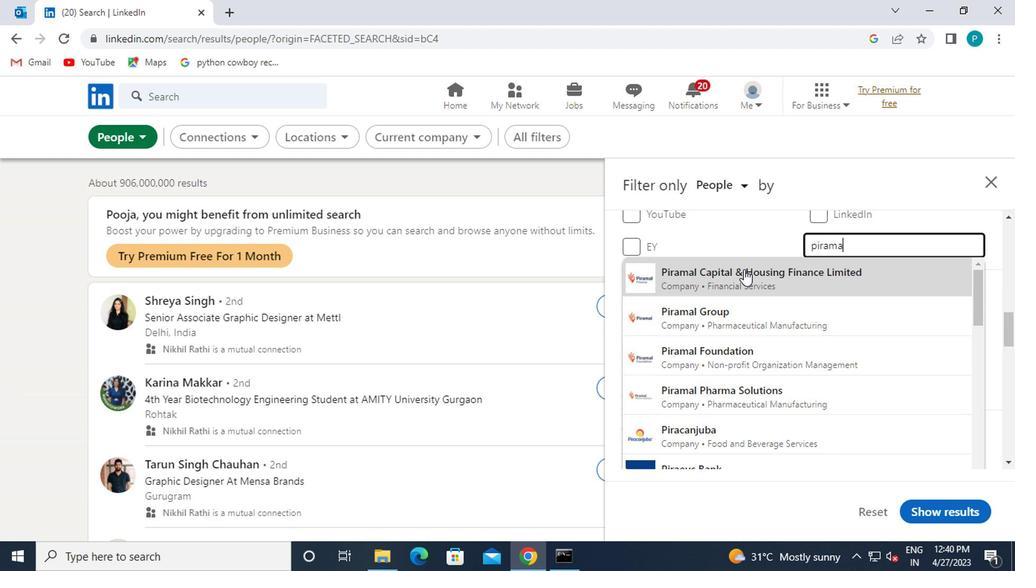 
Action: Mouse moved to (736, 388)
Screenshot: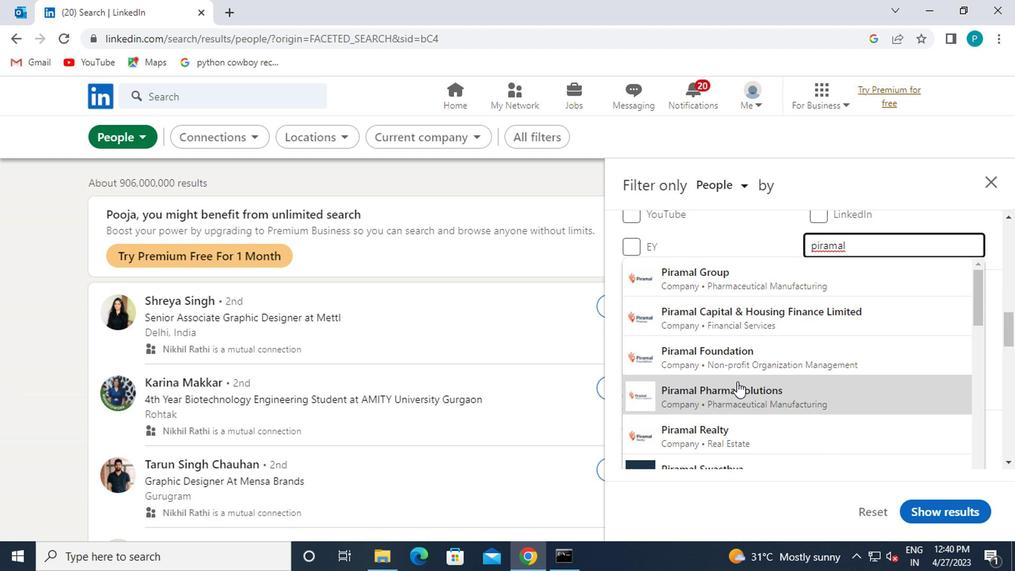 
Action: Mouse pressed left at (736, 388)
Screenshot: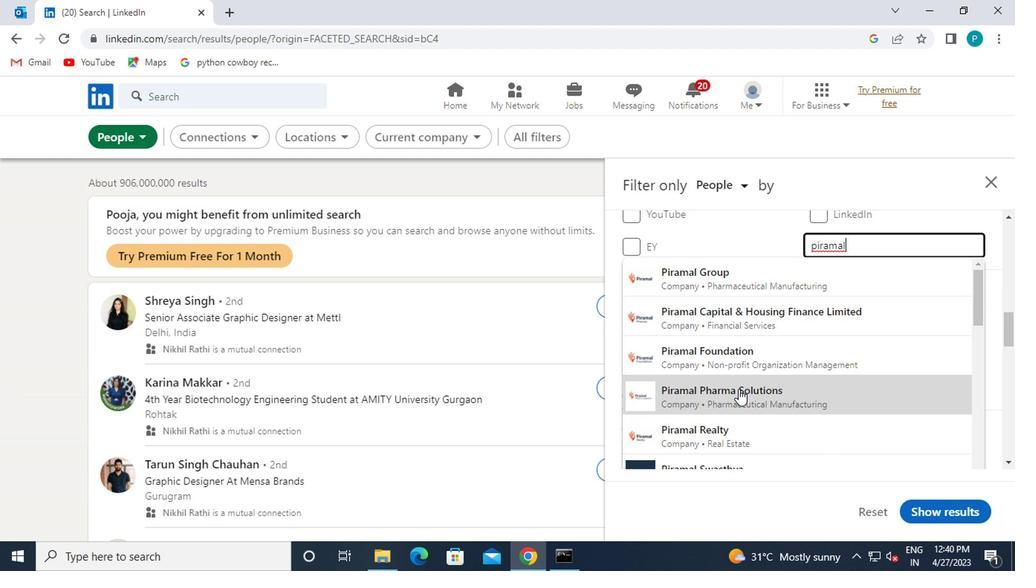 
Action: Mouse scrolled (736, 387) with delta (0, -1)
Screenshot: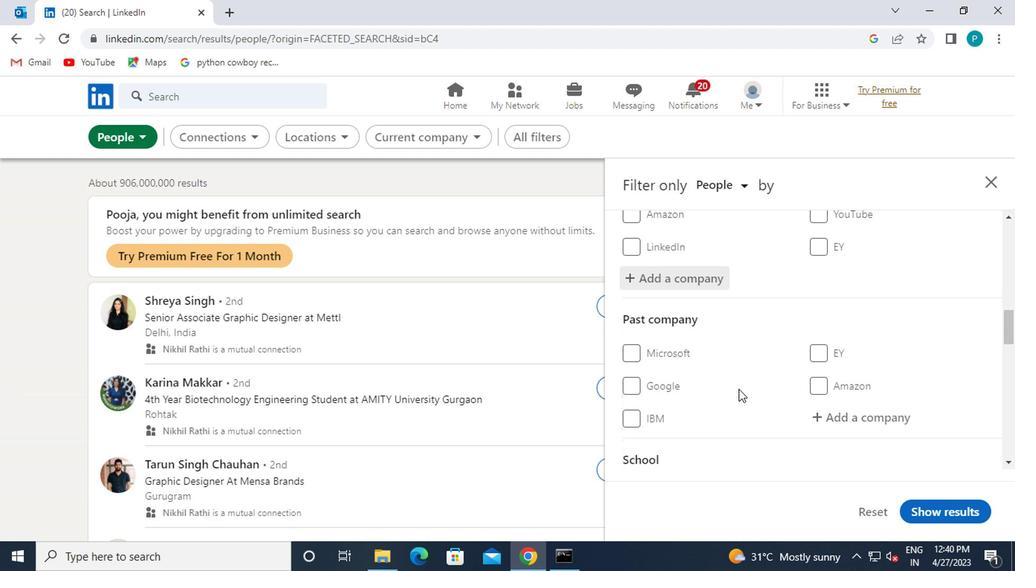 
Action: Mouse moved to (857, 375)
Screenshot: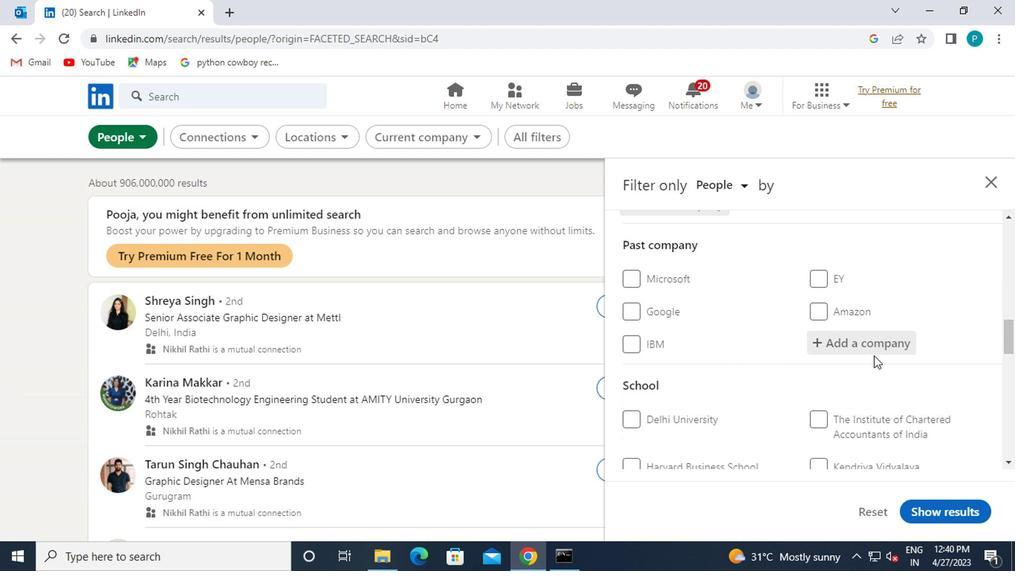 
Action: Mouse scrolled (857, 375) with delta (0, 0)
Screenshot: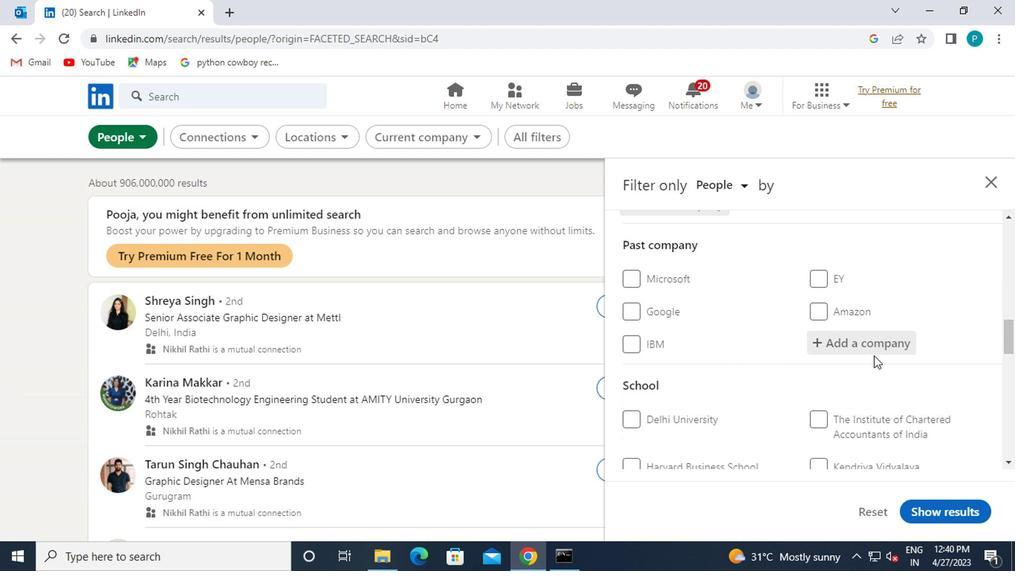 
Action: Mouse moved to (857, 376)
Screenshot: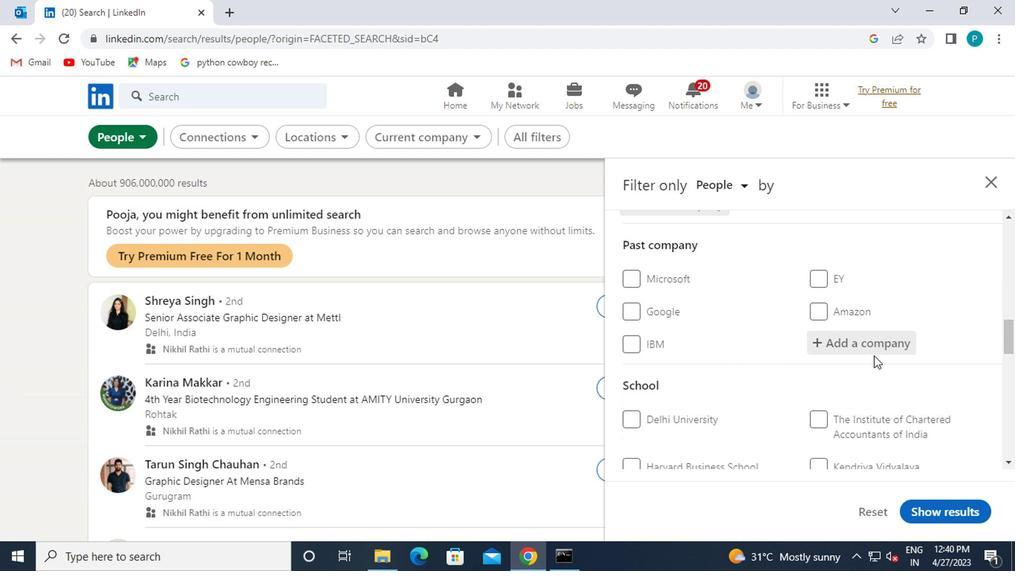 
Action: Mouse scrolled (857, 375) with delta (0, 0)
Screenshot: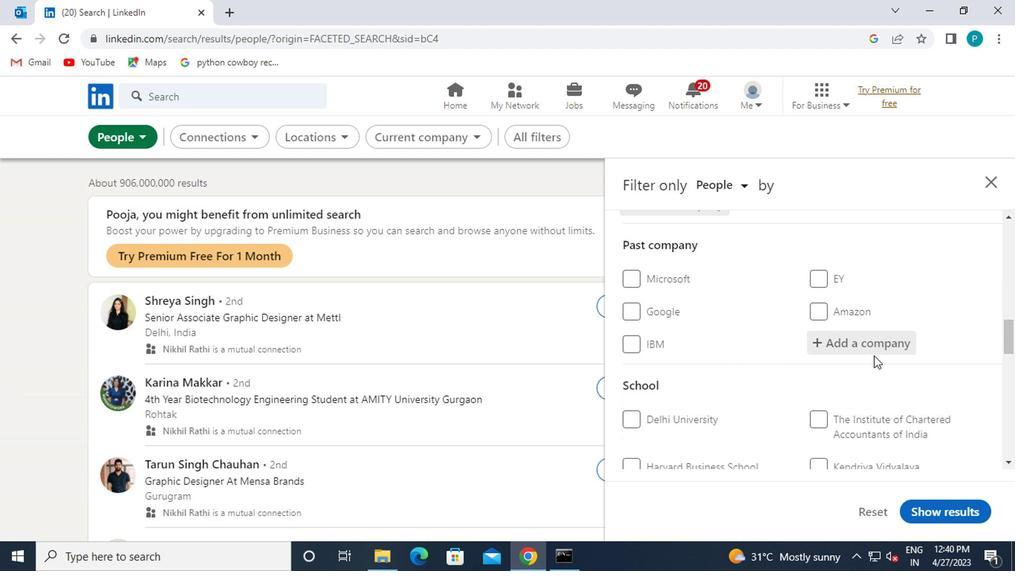 
Action: Mouse moved to (851, 347)
Screenshot: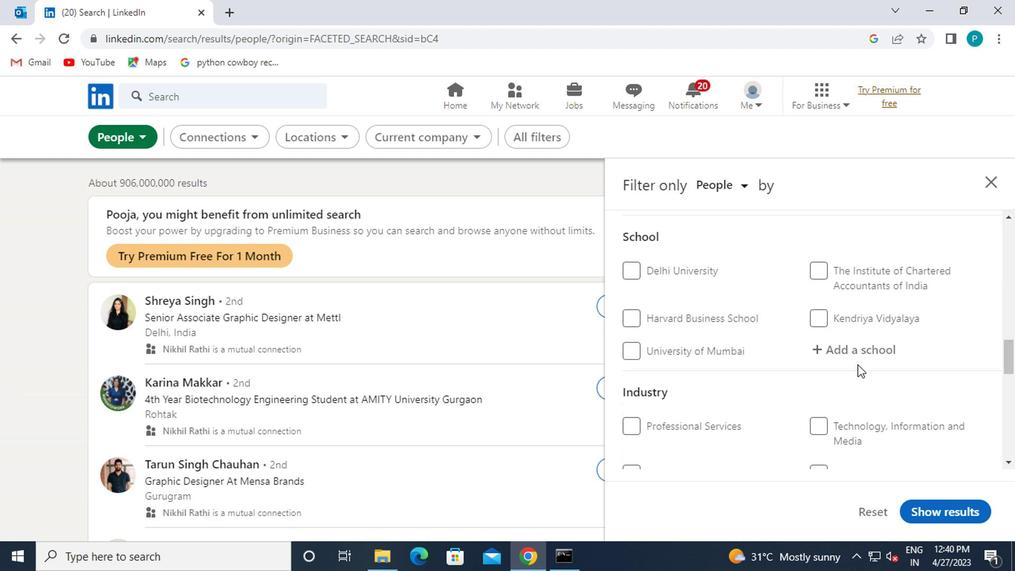 
Action: Mouse pressed left at (851, 347)
Screenshot: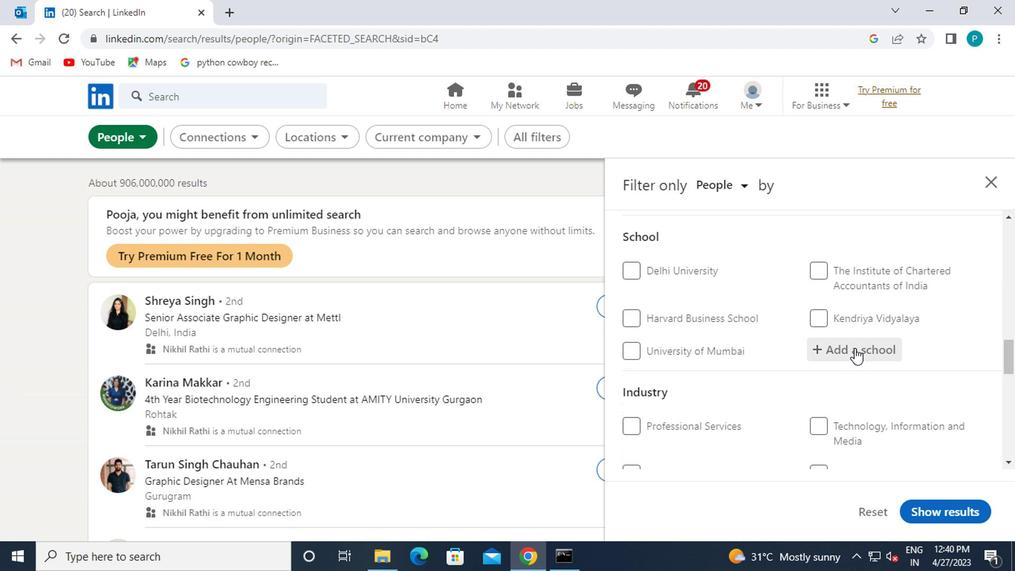 
Action: Key pressed INDIA
Screenshot: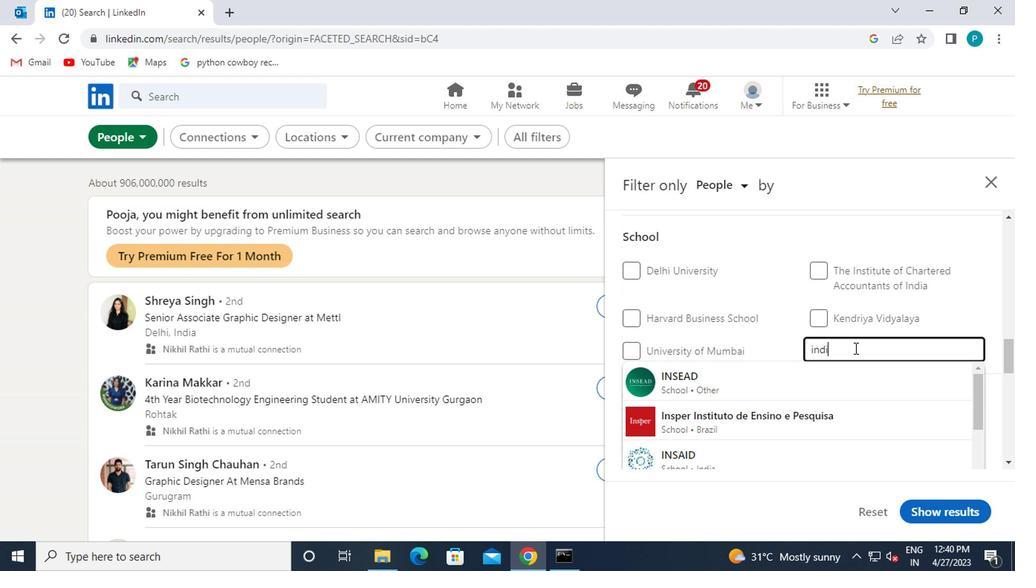 
Action: Mouse moved to (786, 401)
Screenshot: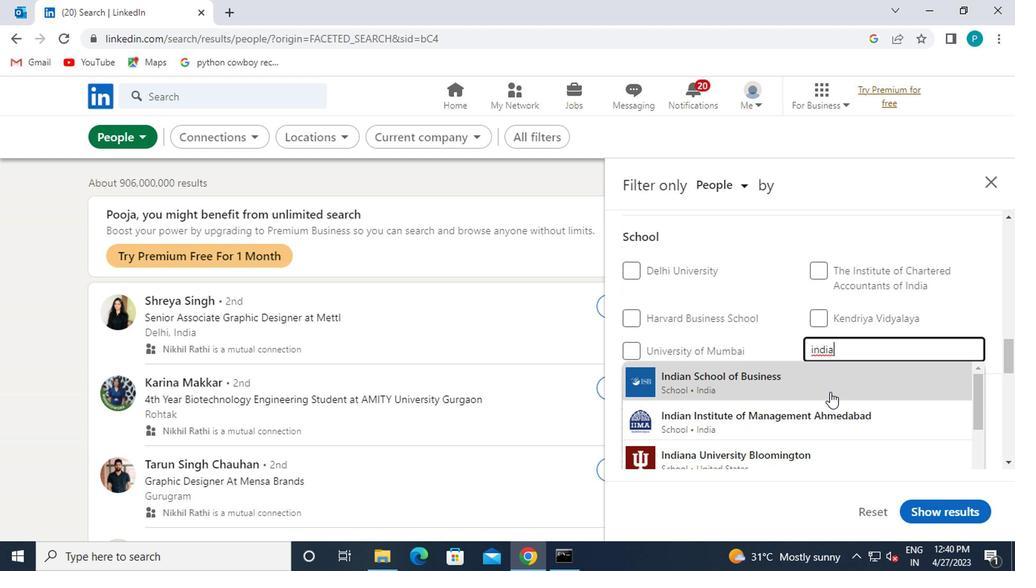 
Action: Mouse scrolled (786, 400) with delta (0, -1)
Screenshot: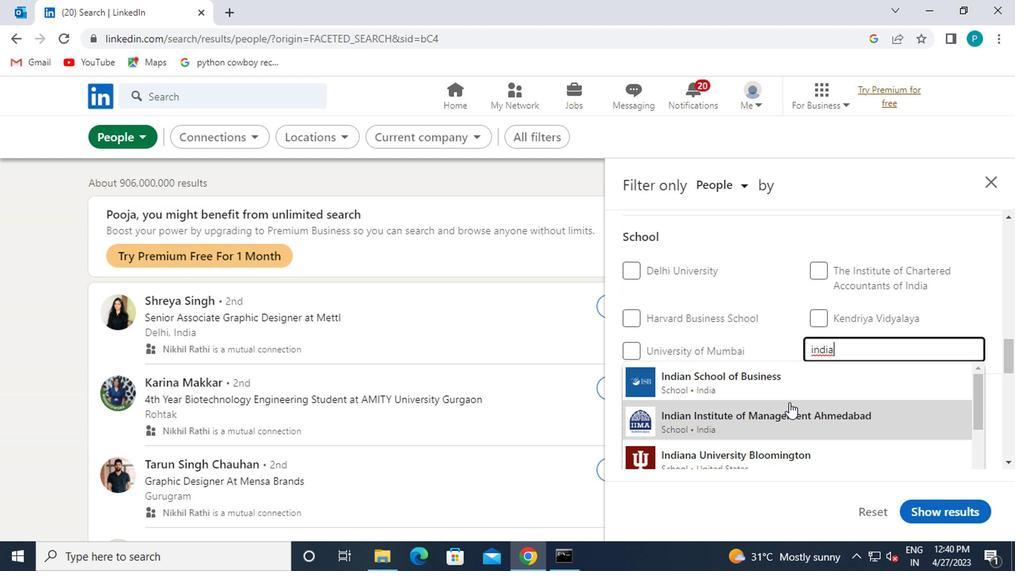 
Action: Mouse scrolled (786, 400) with delta (0, -1)
Screenshot: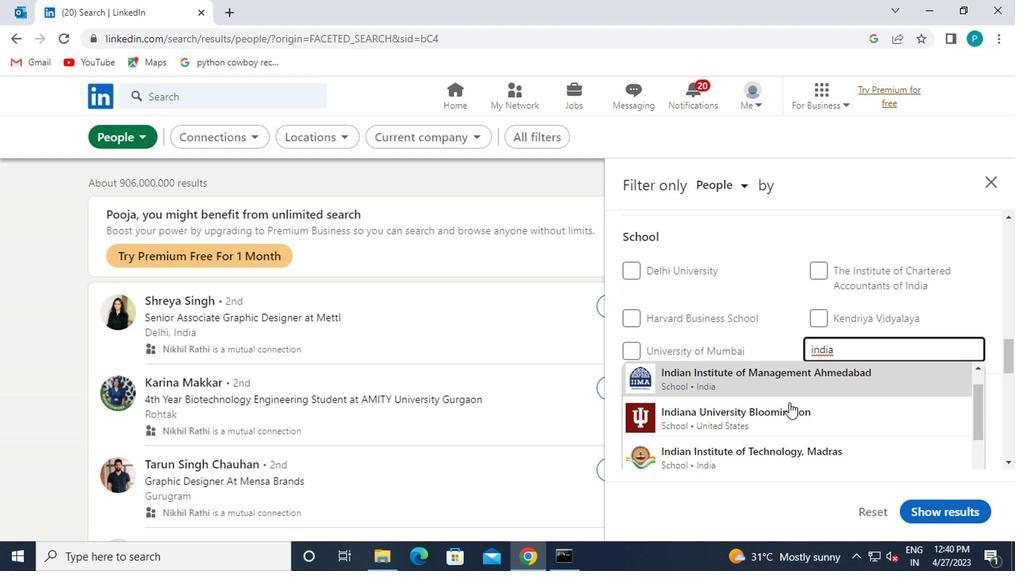 
Action: Mouse moved to (850, 349)
Screenshot: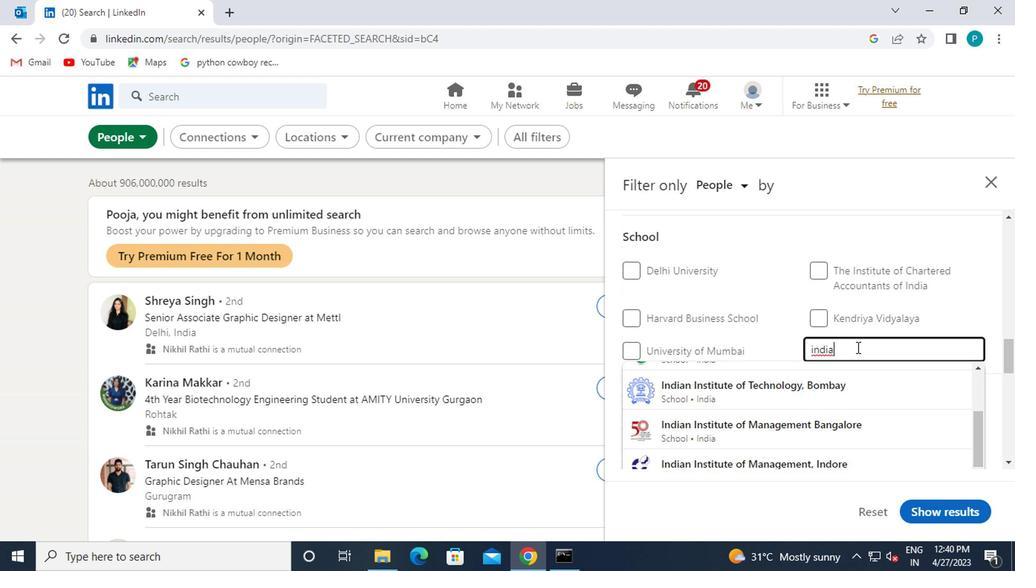 
Action: Key pressed N<Key.space>INSTITUTE<Key.space>OF
Screenshot: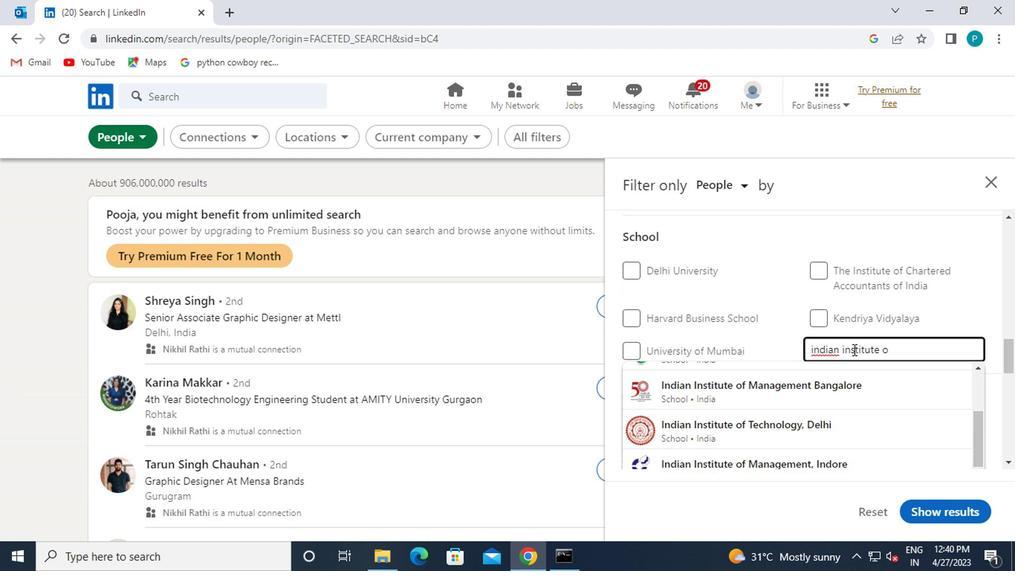 
Action: Mouse moved to (811, 402)
Screenshot: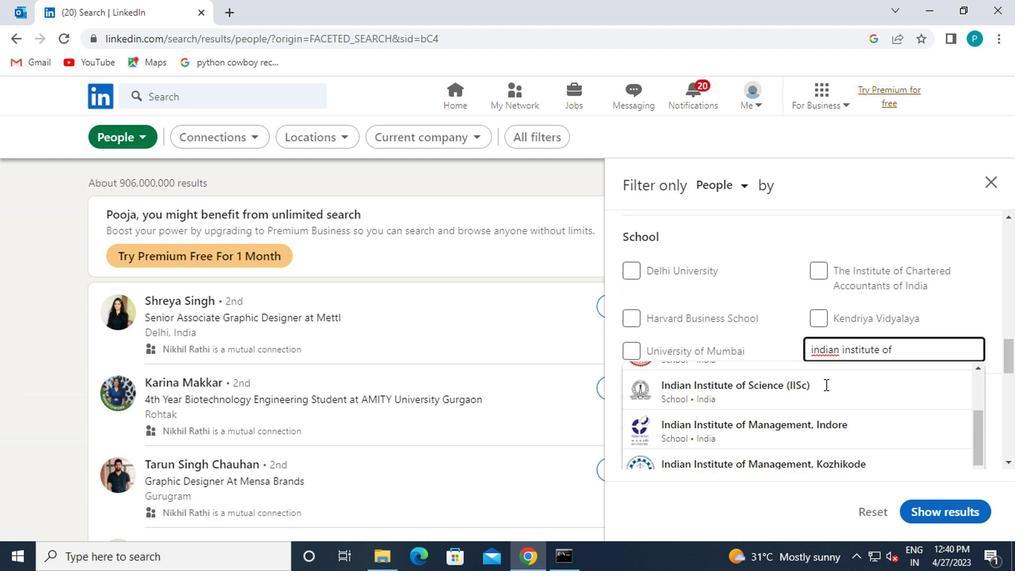 
Action: Mouse scrolled (811, 403) with delta (0, 1)
Screenshot: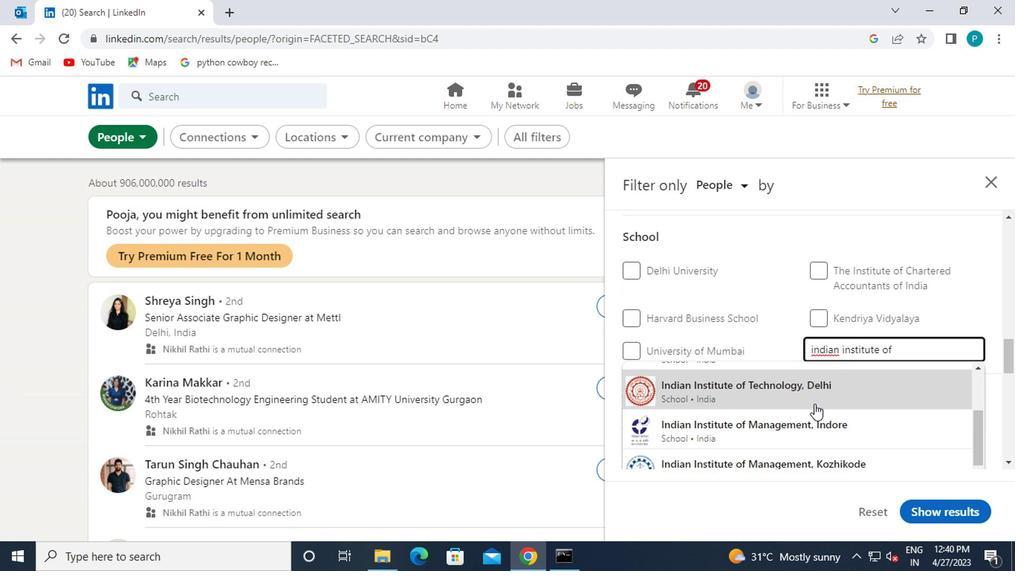 
Action: Mouse scrolled (811, 403) with delta (0, 1)
Screenshot: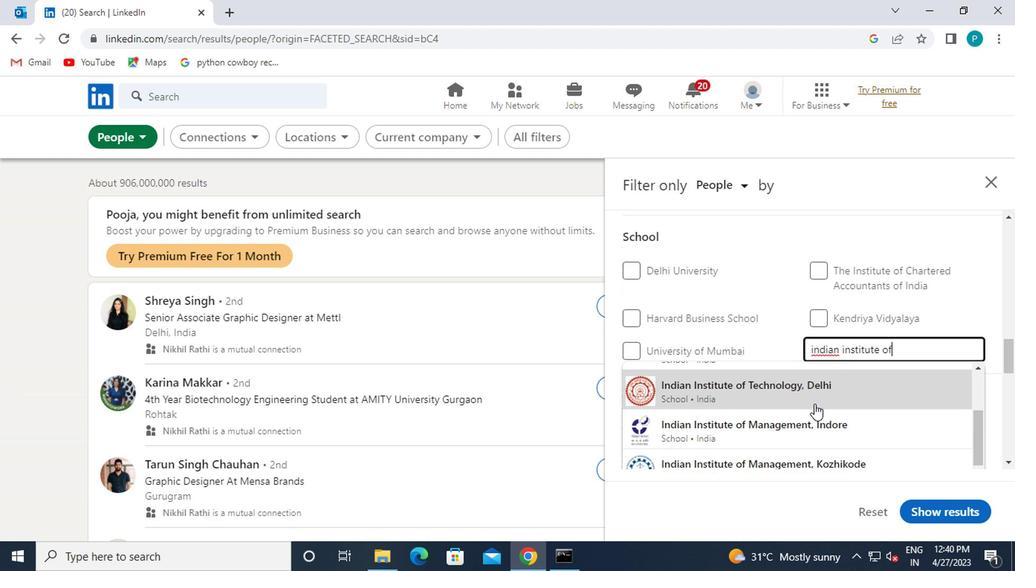 
Action: Mouse scrolled (811, 403) with delta (0, 1)
Screenshot: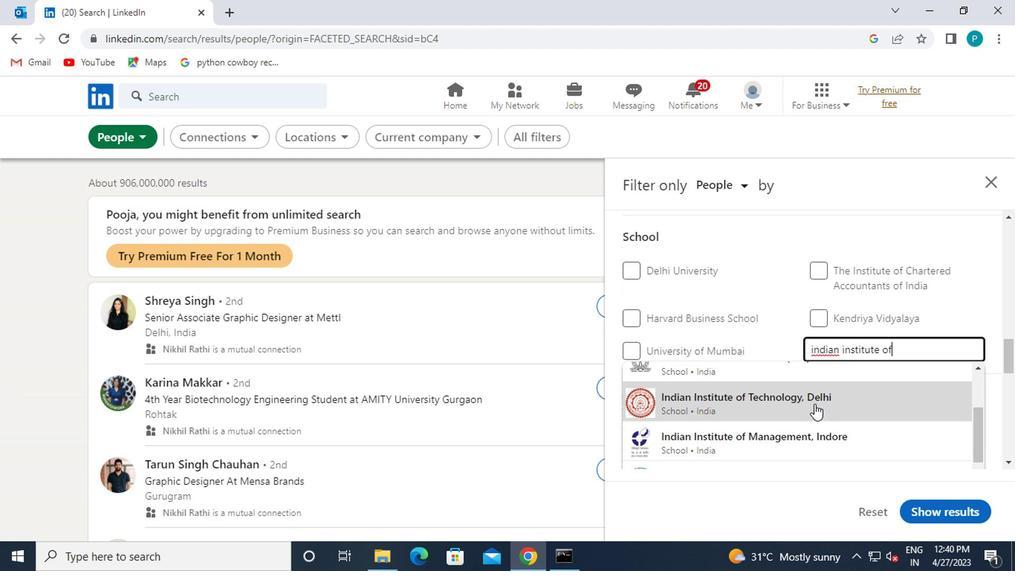 
Action: Mouse scrolled (811, 403) with delta (0, 1)
Screenshot: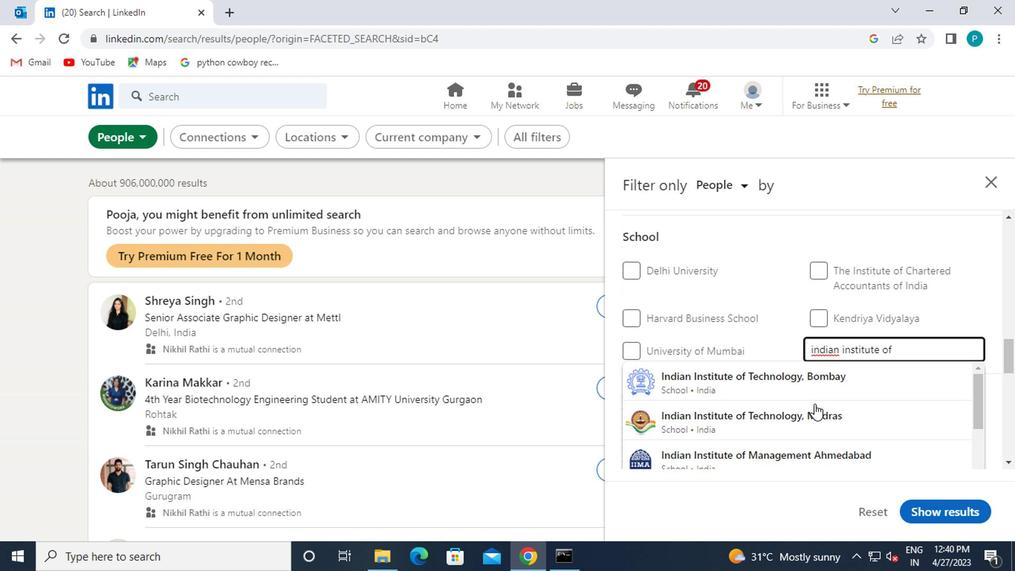 
Action: Mouse moved to (833, 396)
Screenshot: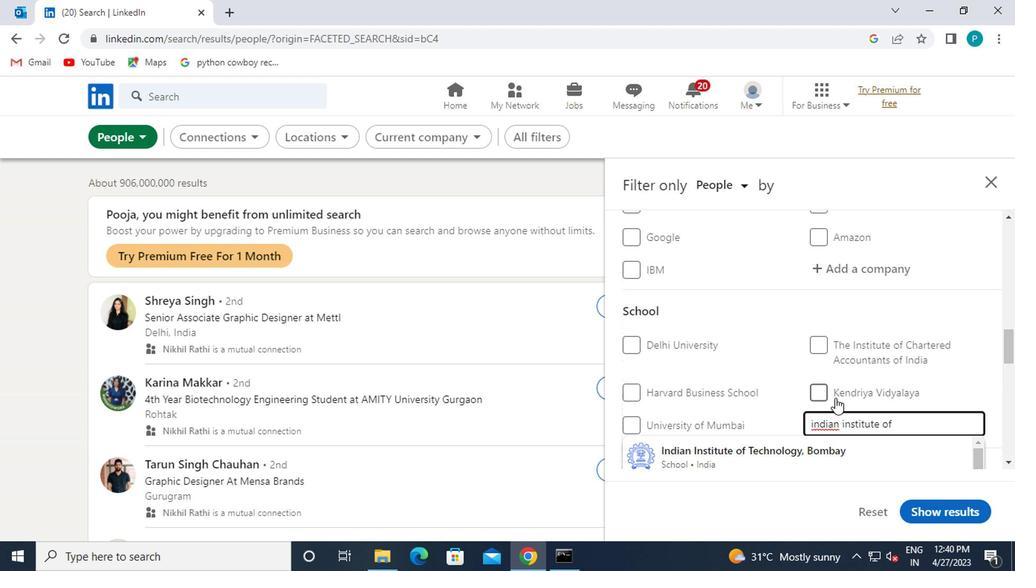 
Action: Key pressed <Key.space>FOREIGN
Screenshot: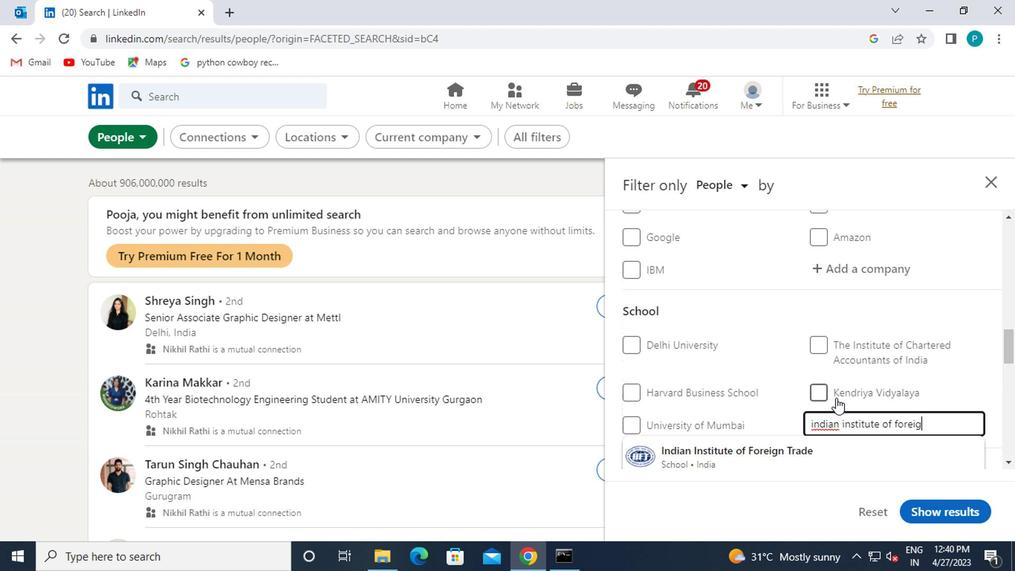 
Action: Mouse moved to (811, 464)
Screenshot: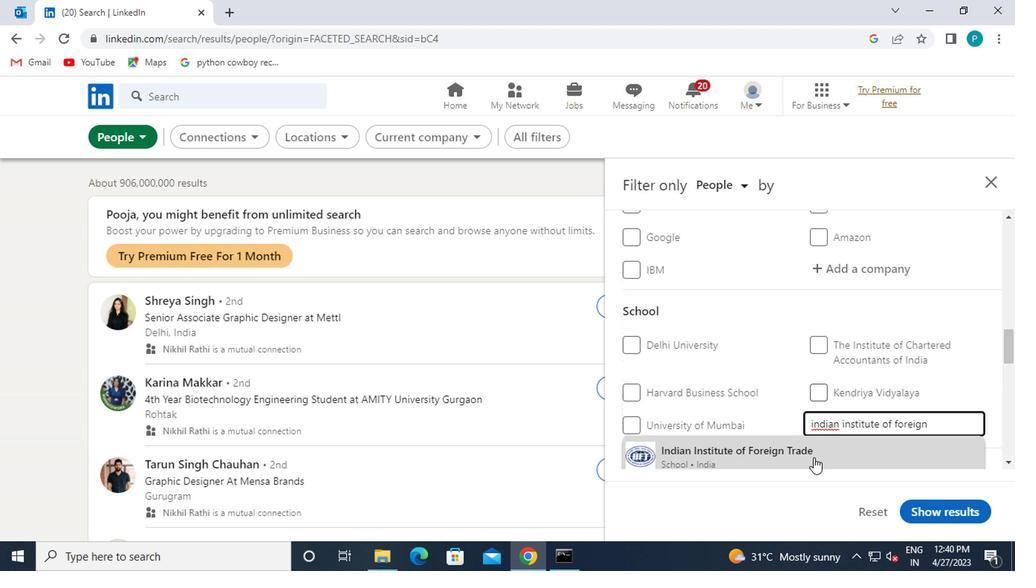
Action: Mouse pressed left at (811, 464)
Screenshot: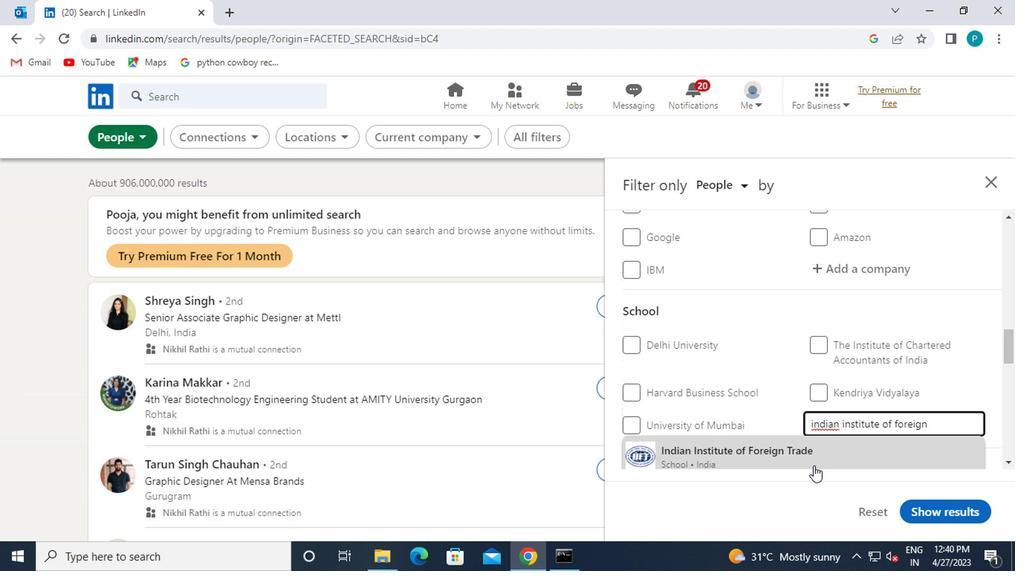 
Action: Mouse moved to (771, 405)
Screenshot: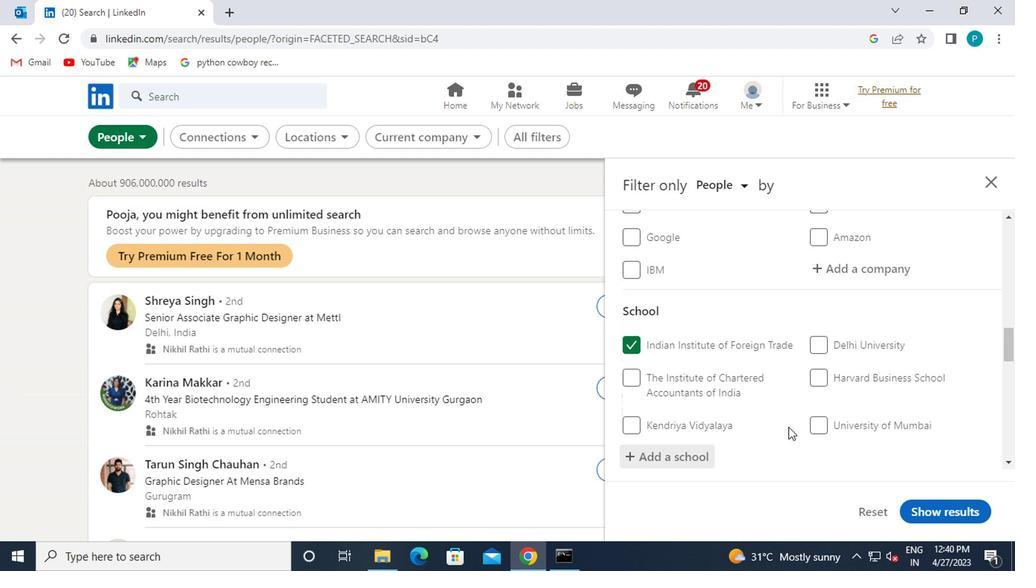 
Action: Mouse scrolled (771, 404) with delta (0, -1)
Screenshot: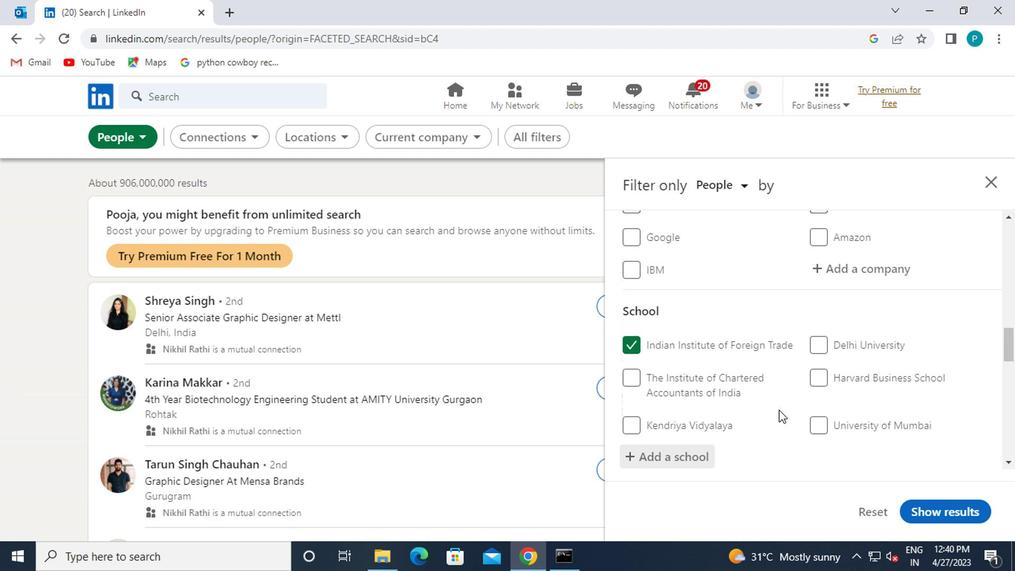 
Action: Mouse scrolled (771, 404) with delta (0, -1)
Screenshot: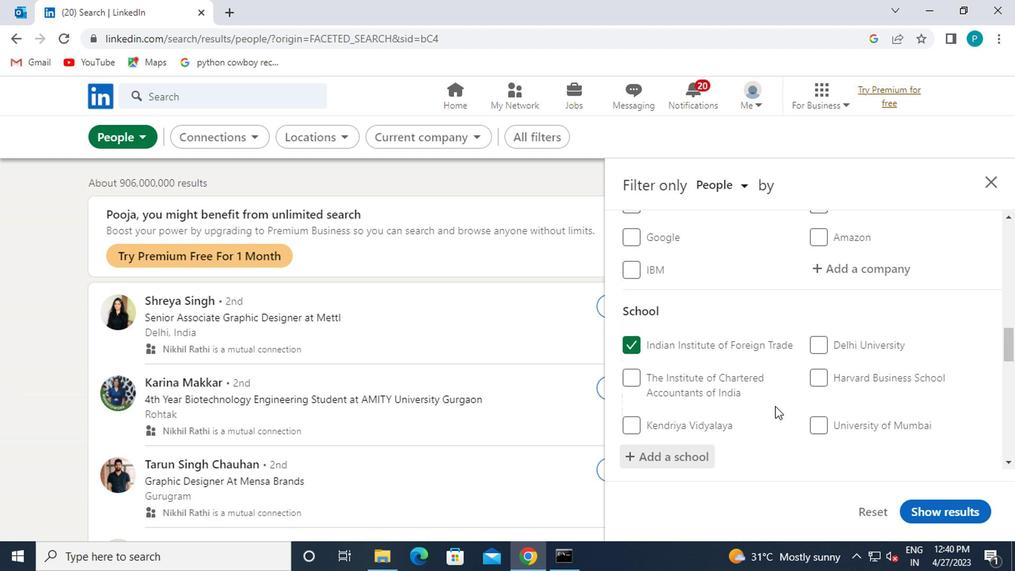 
Action: Mouse moved to (778, 415)
Screenshot: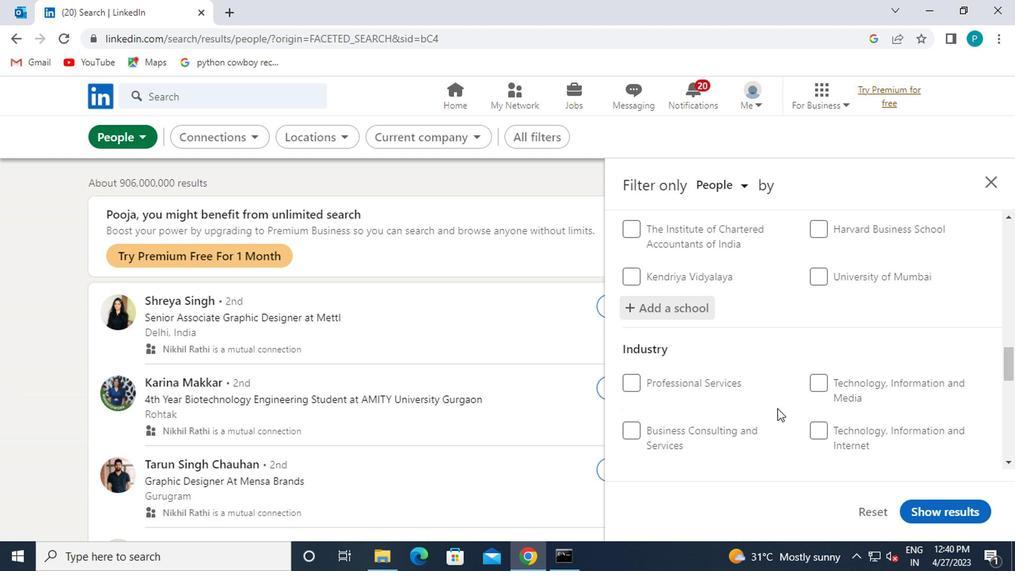 
Action: Mouse scrolled (778, 414) with delta (0, 0)
Screenshot: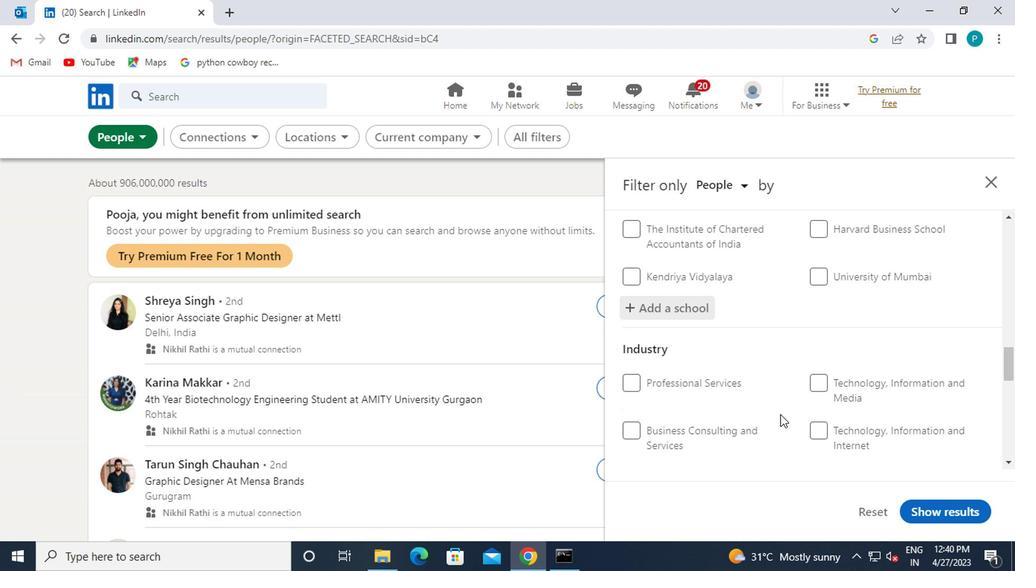 
Action: Mouse moved to (824, 404)
Screenshot: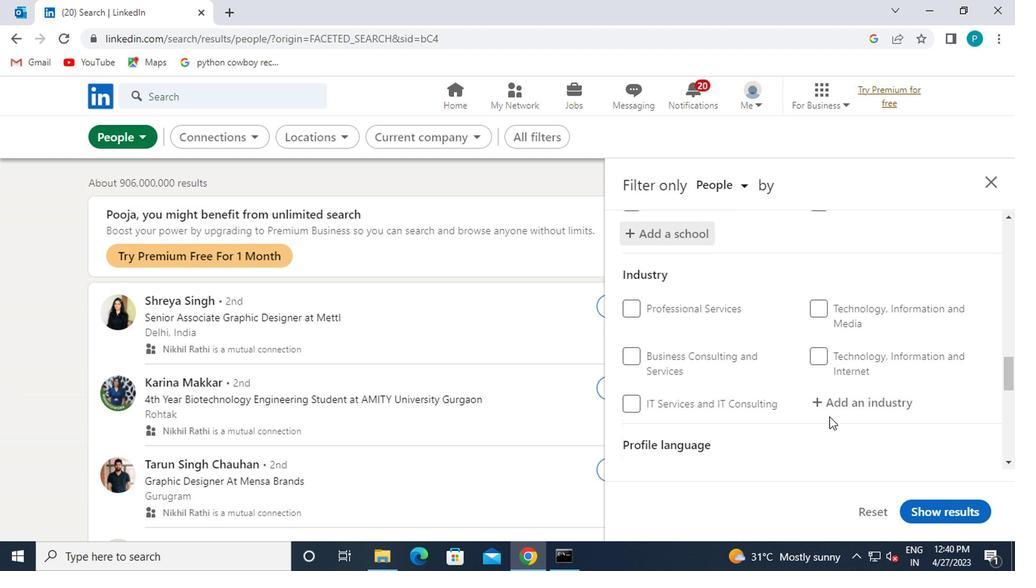 
Action: Mouse pressed left at (824, 404)
Screenshot: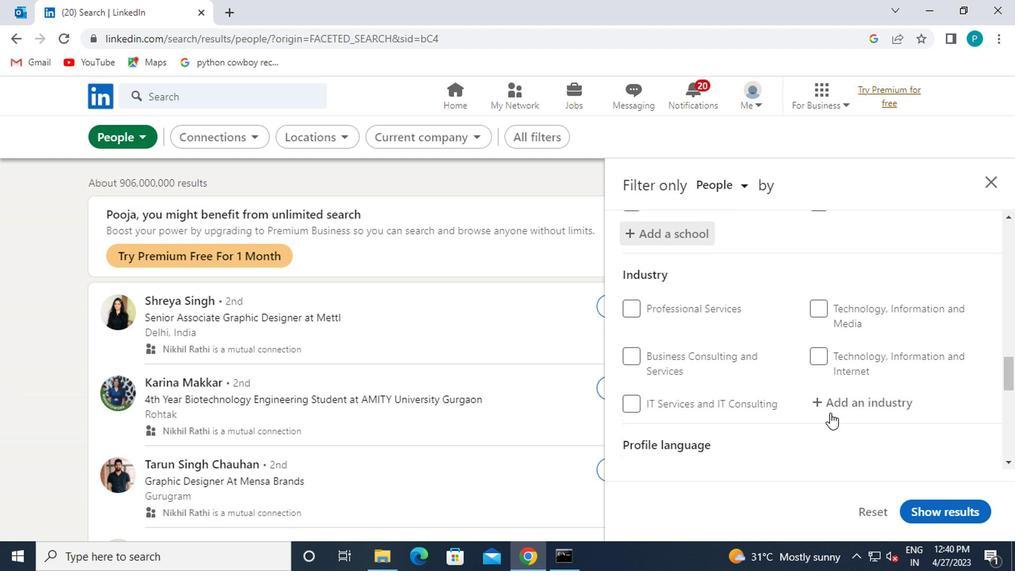 
Action: Mouse moved to (824, 404)
Screenshot: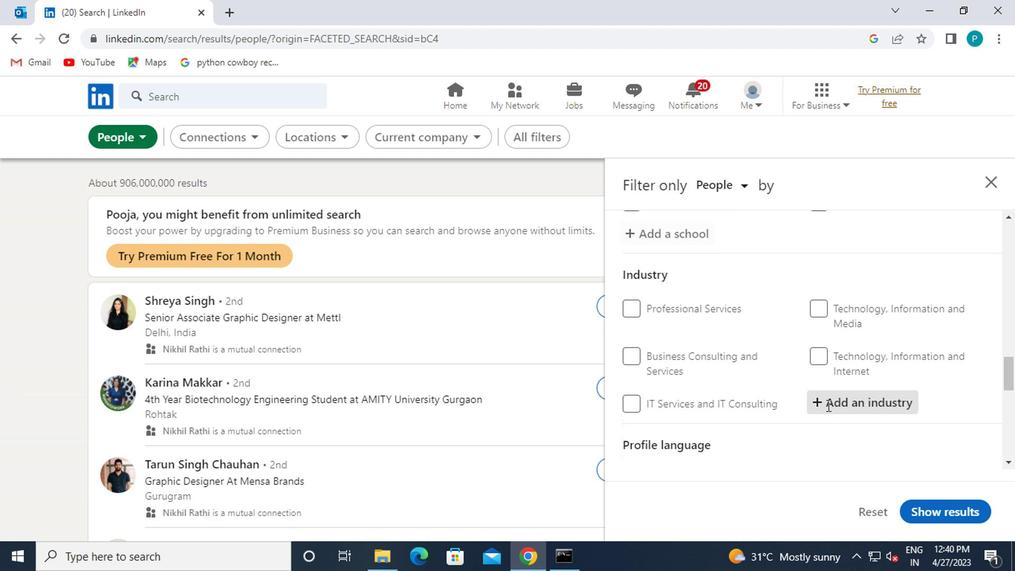 
Action: Key pressed MACH
Screenshot: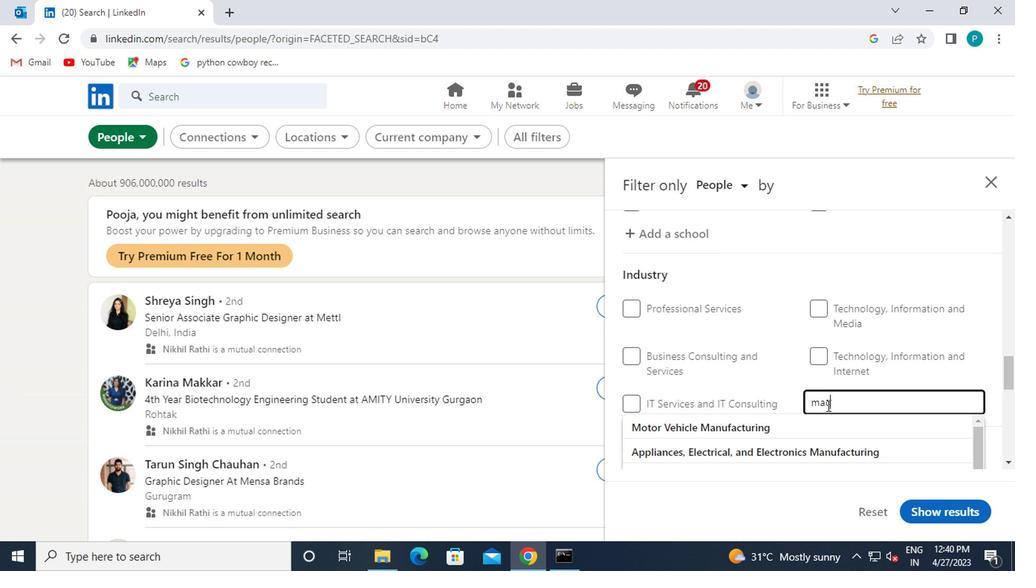 
Action: Mouse moved to (778, 443)
Screenshot: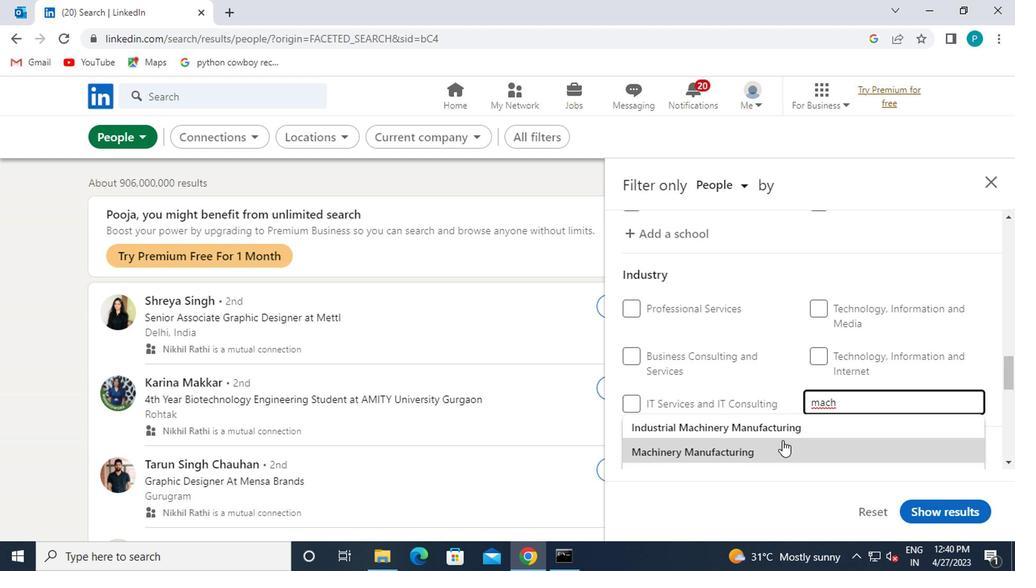 
Action: Mouse pressed left at (778, 443)
Screenshot: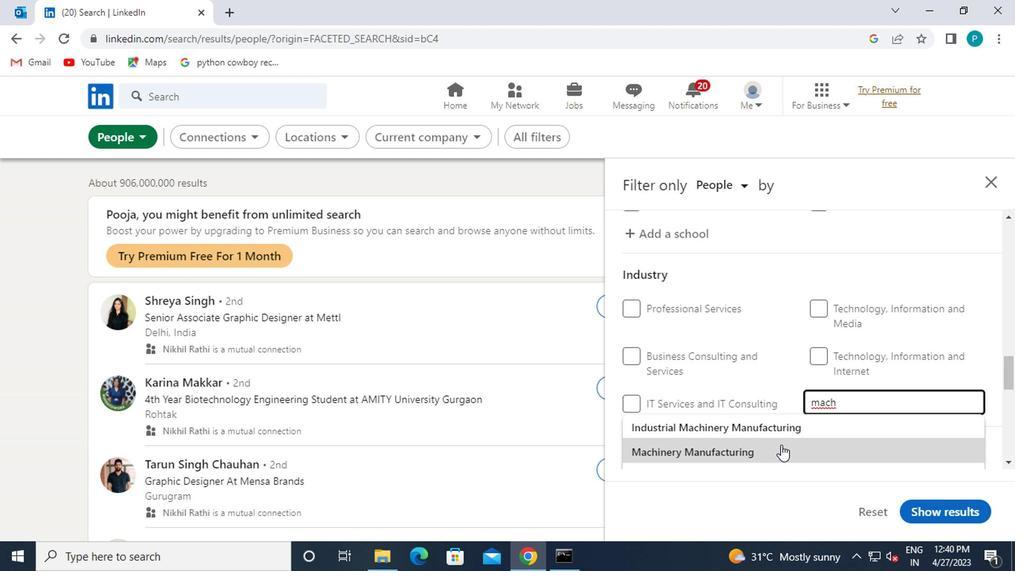 
Action: Mouse moved to (776, 442)
Screenshot: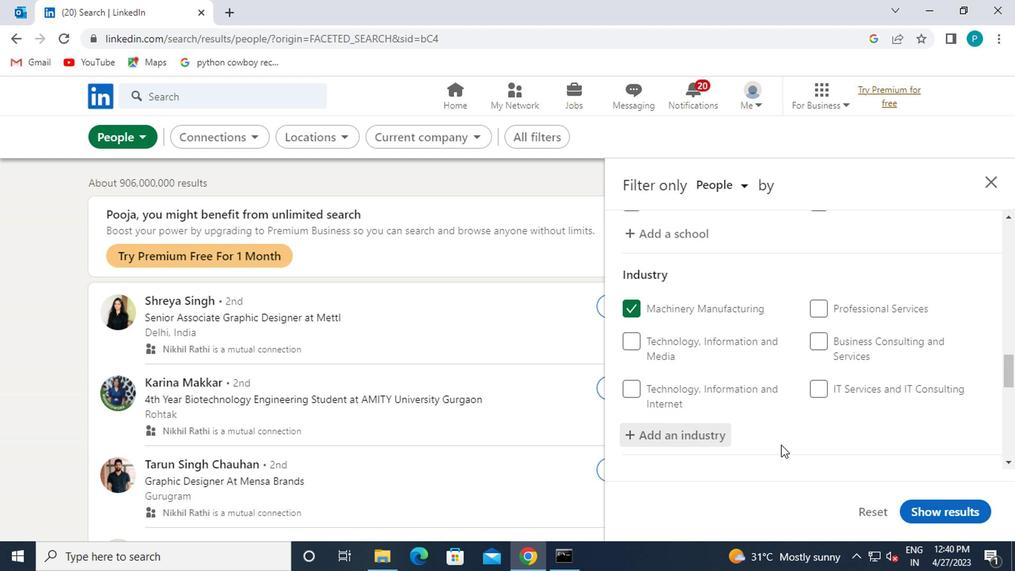 
Action: Mouse scrolled (776, 441) with delta (0, 0)
Screenshot: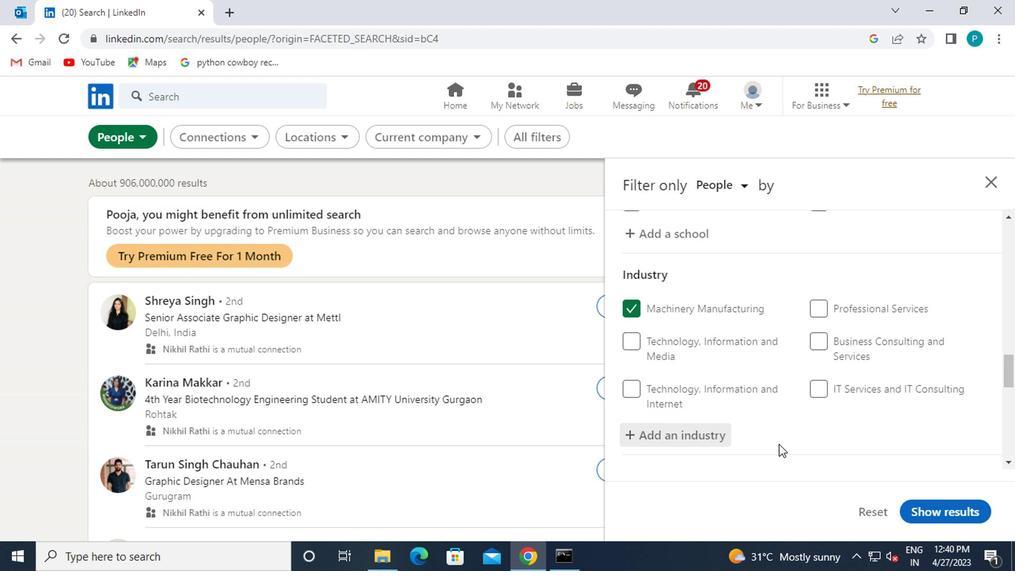 
Action: Mouse moved to (766, 425)
Screenshot: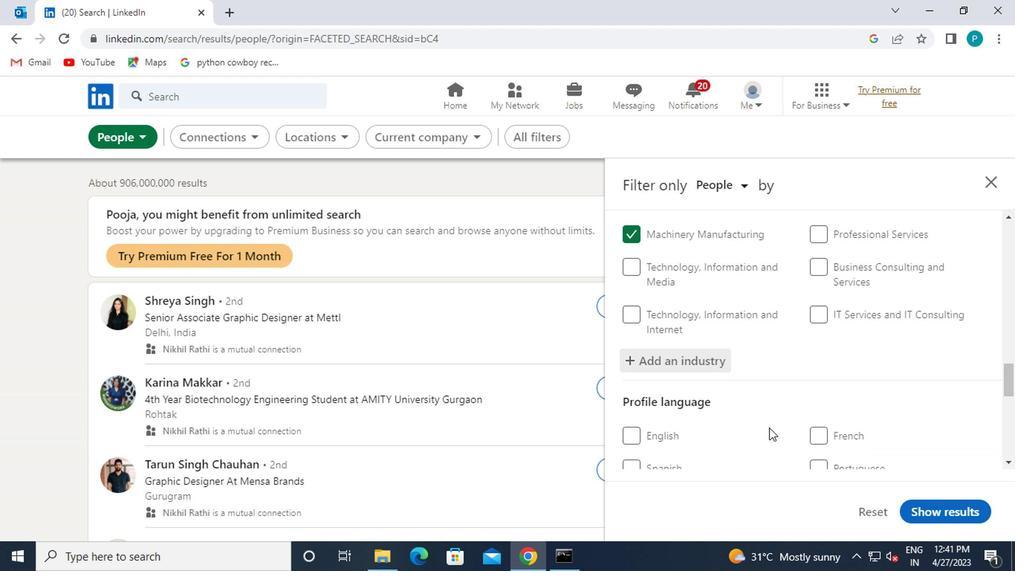 
Action: Mouse scrolled (766, 424) with delta (0, 0)
Screenshot: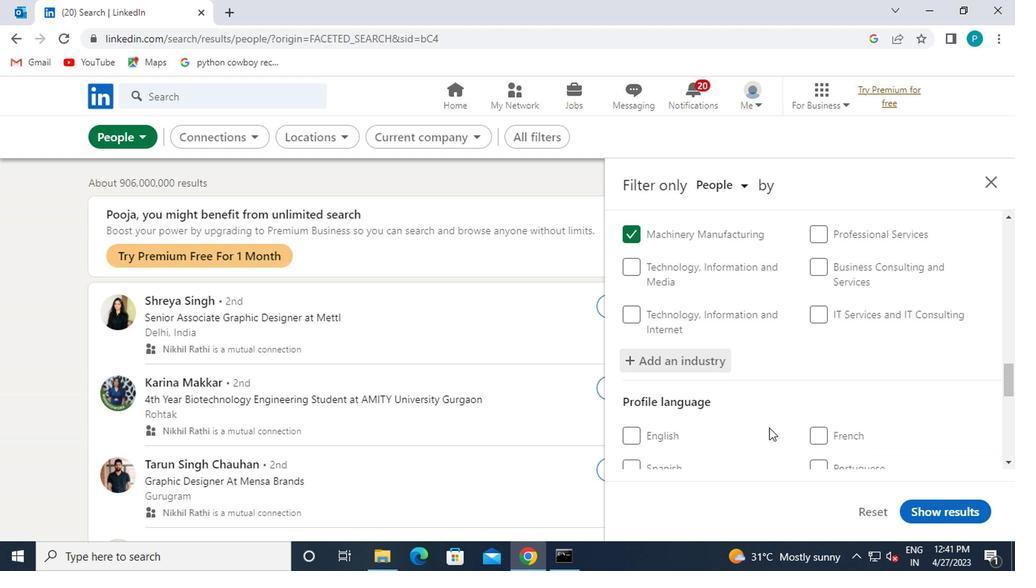 
Action: Mouse moved to (818, 366)
Screenshot: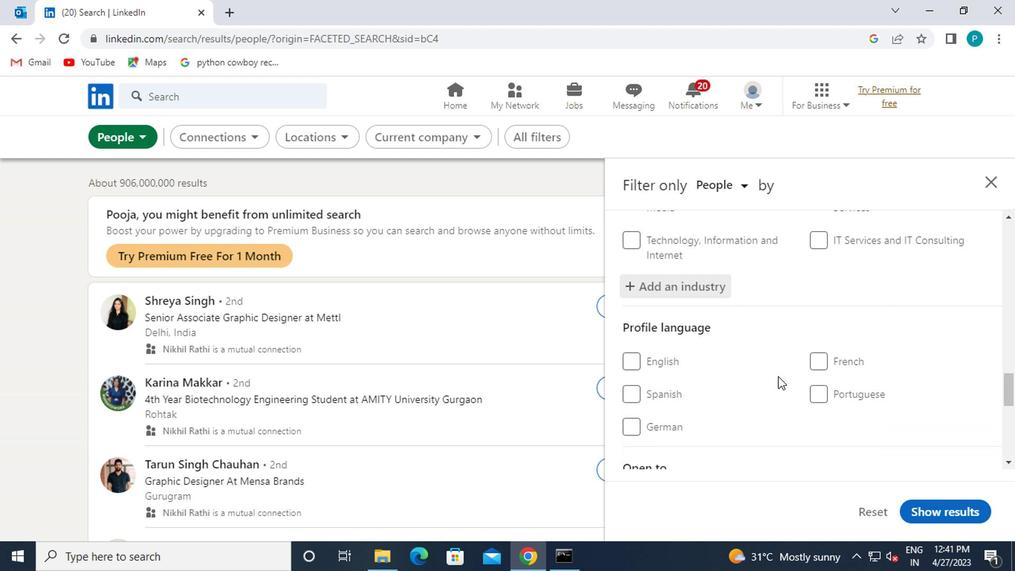 
Action: Mouse pressed left at (818, 366)
Screenshot: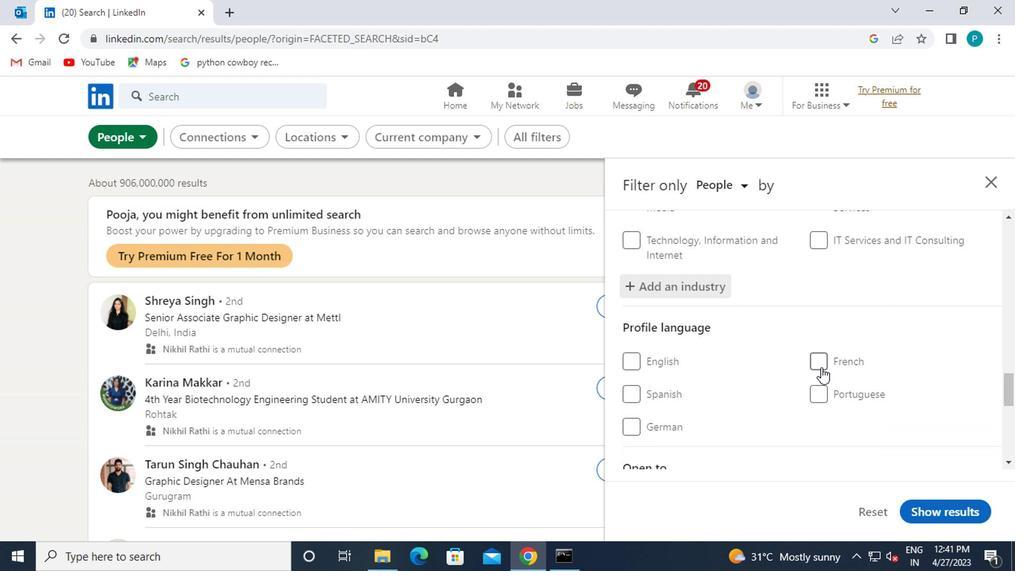 
Action: Mouse moved to (788, 360)
Screenshot: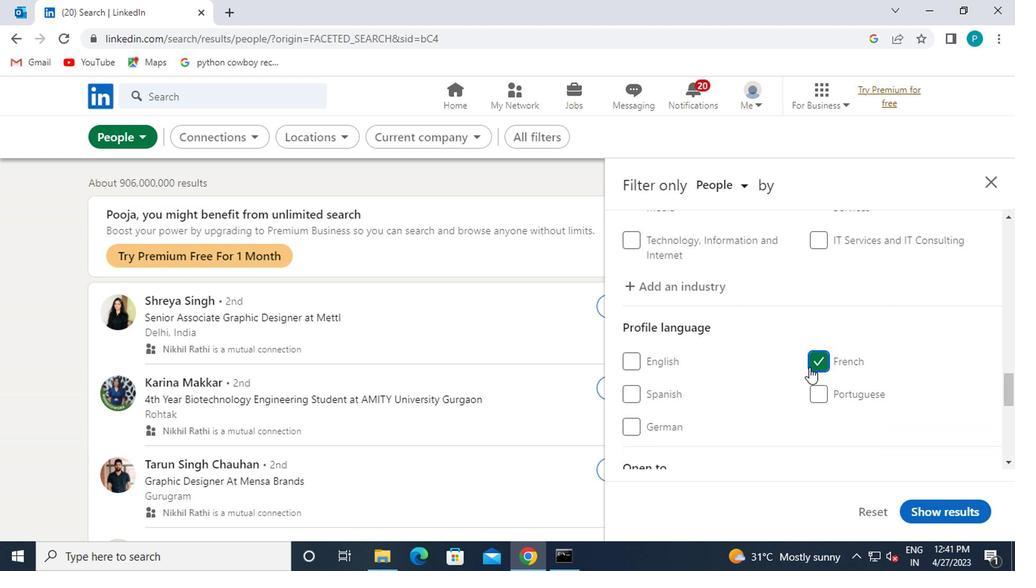 
Action: Mouse scrolled (788, 360) with delta (0, 0)
Screenshot: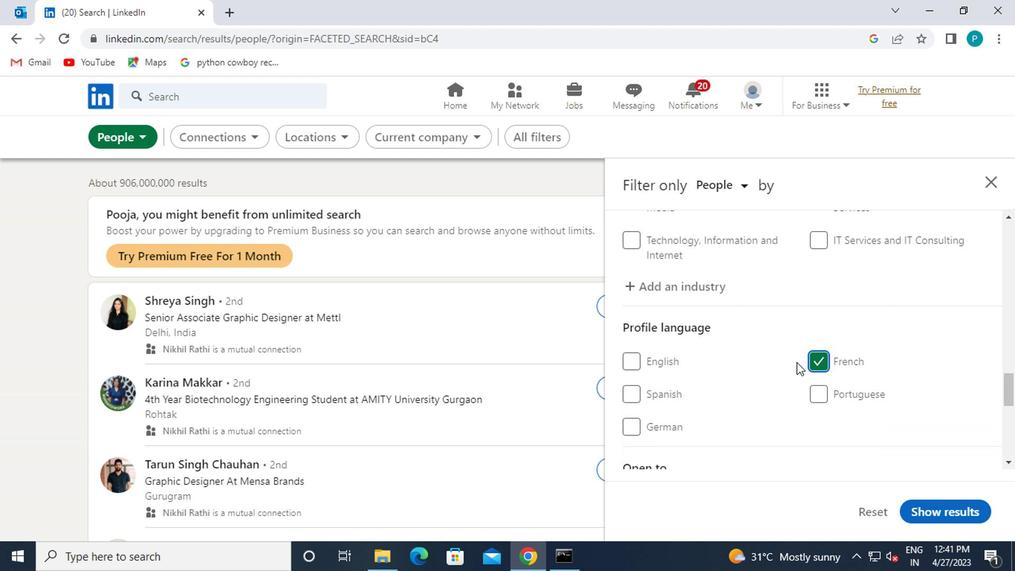 
Action: Mouse scrolled (788, 360) with delta (0, 0)
Screenshot: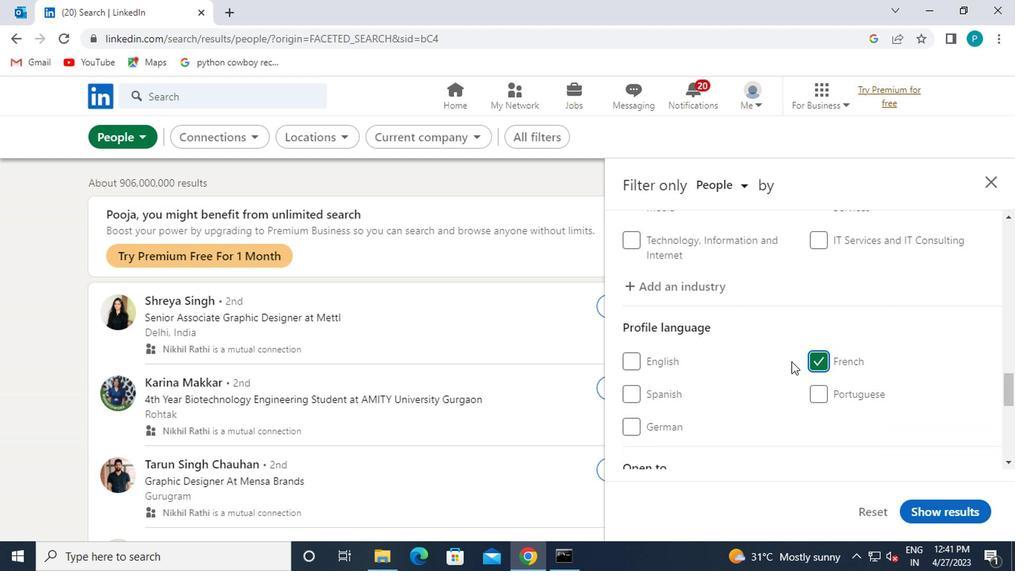 
Action: Mouse scrolled (788, 360) with delta (0, 0)
Screenshot: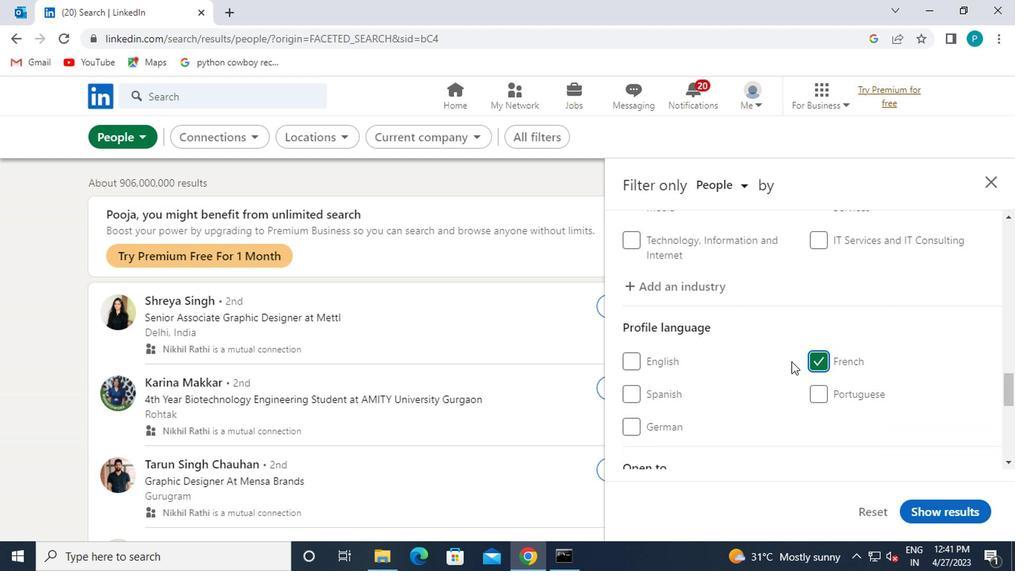 
Action: Mouse moved to (842, 430)
Screenshot: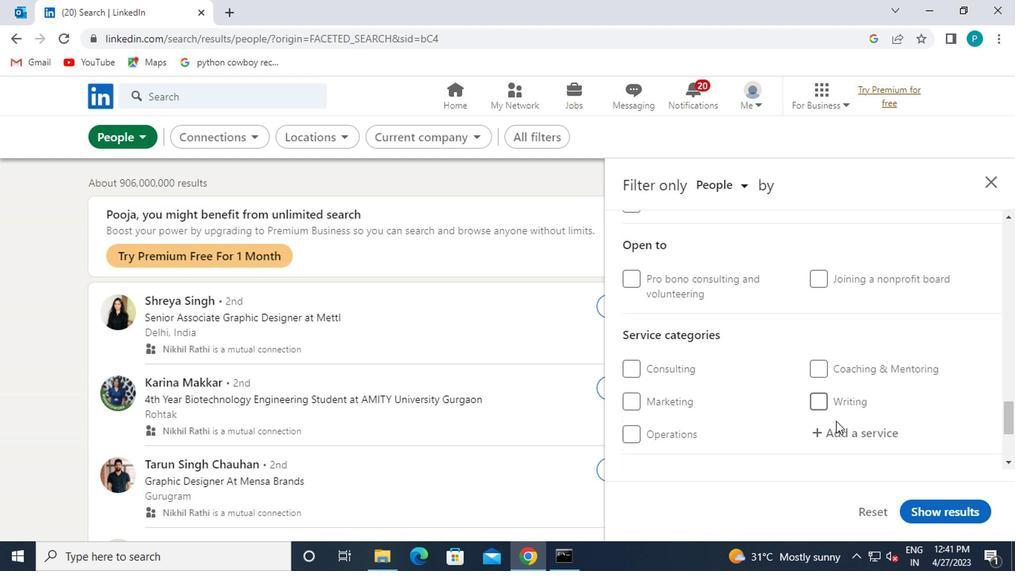 
Action: Mouse pressed left at (842, 430)
Screenshot: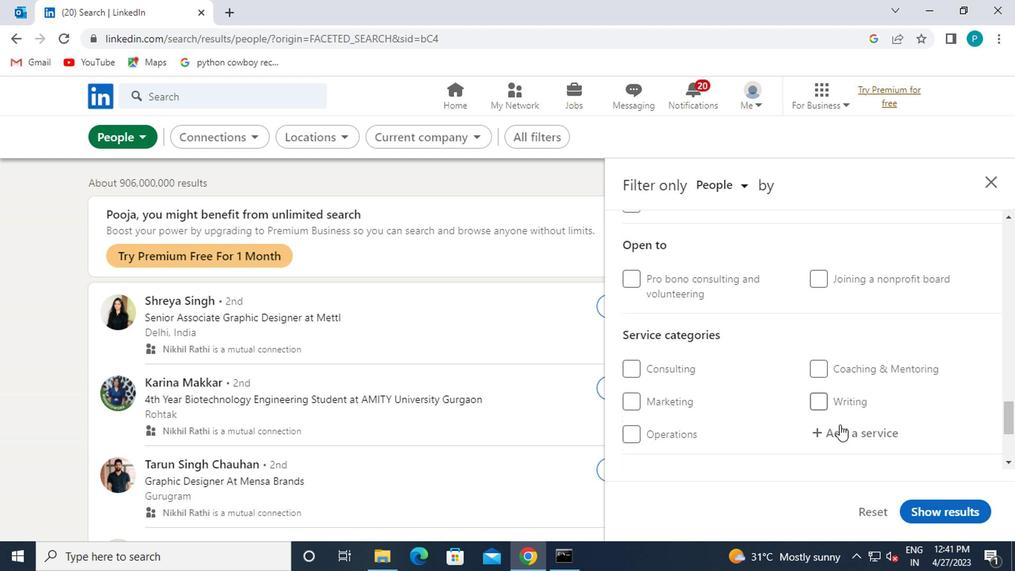 
Action: Mouse moved to (842, 431)
Screenshot: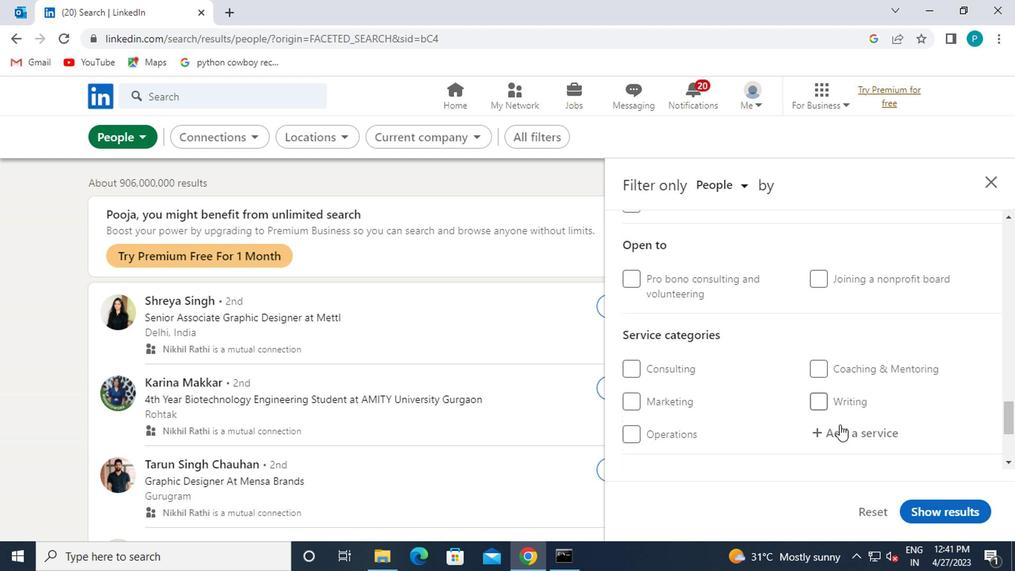 
Action: Key pressed HEALTH
Screenshot: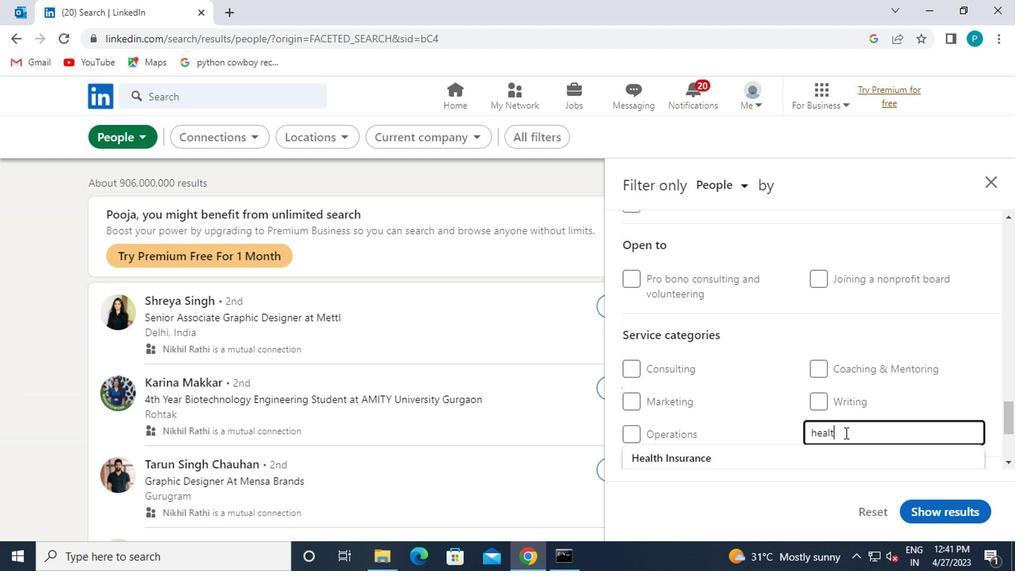 
Action: Mouse moved to (762, 447)
Screenshot: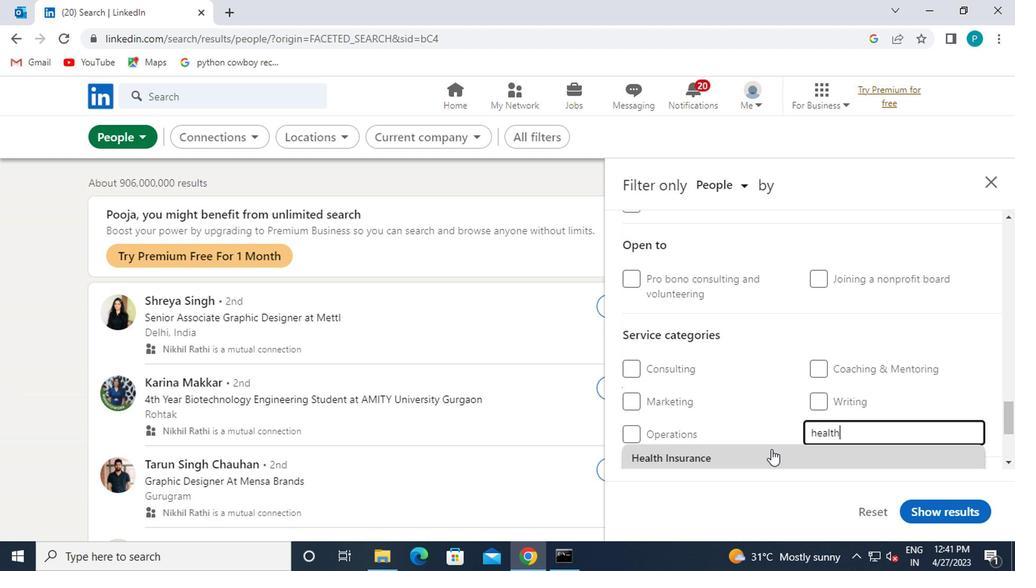 
Action: Mouse scrolled (762, 447) with delta (0, 0)
Screenshot: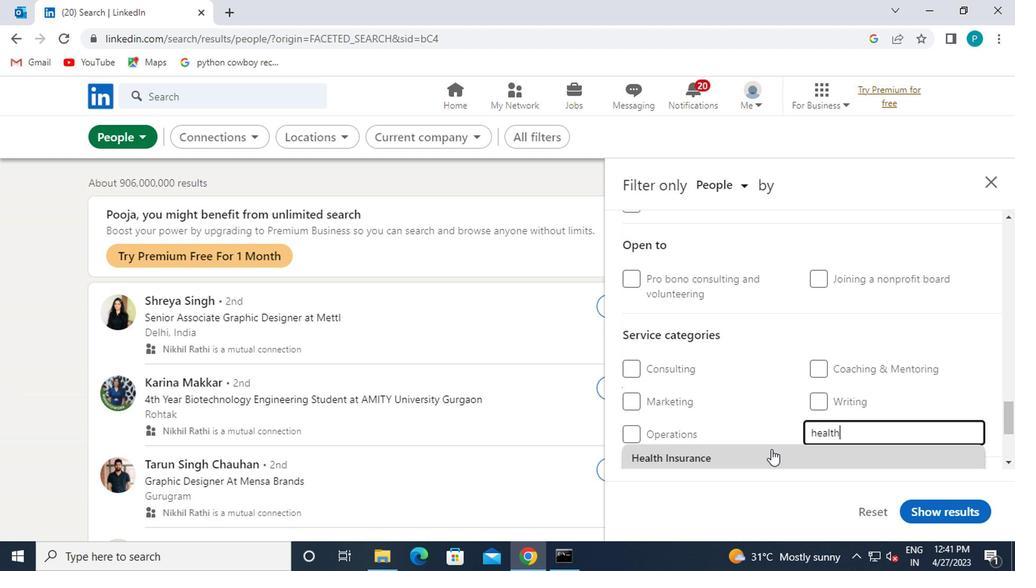 
Action: Mouse moved to (724, 413)
Screenshot: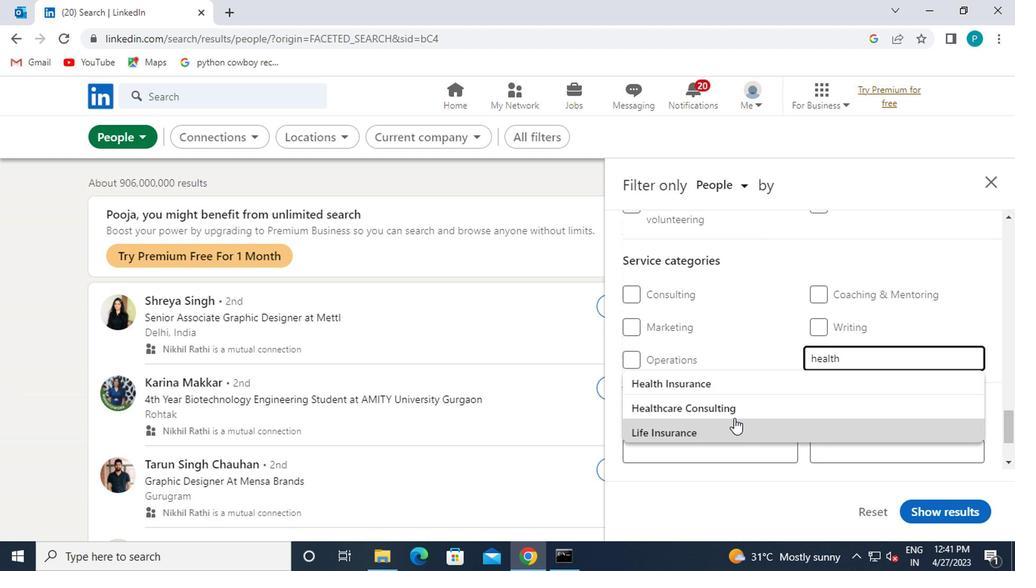 
Action: Mouse pressed left at (724, 413)
Screenshot: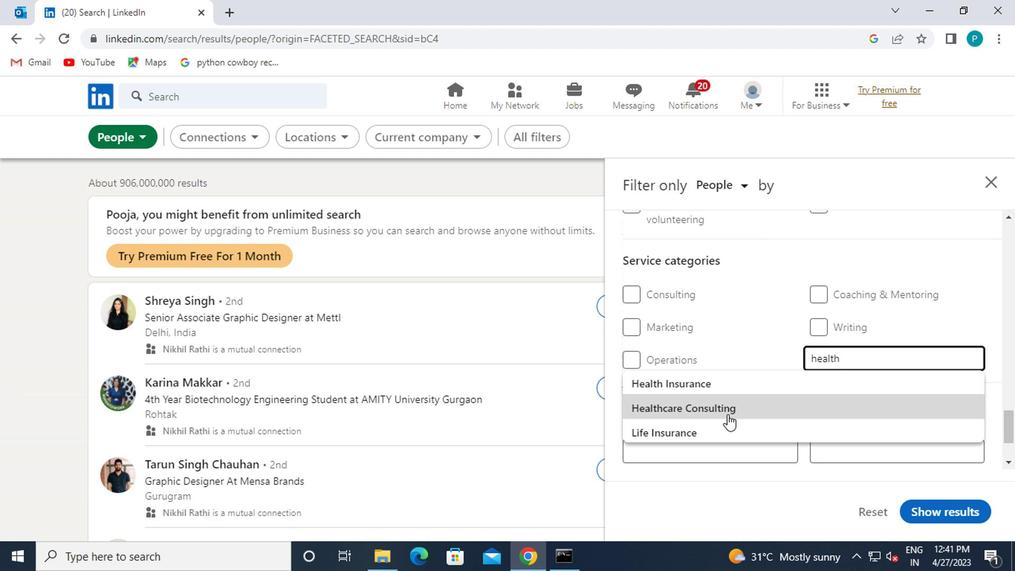 
Action: Mouse scrolled (724, 412) with delta (0, -1)
Screenshot: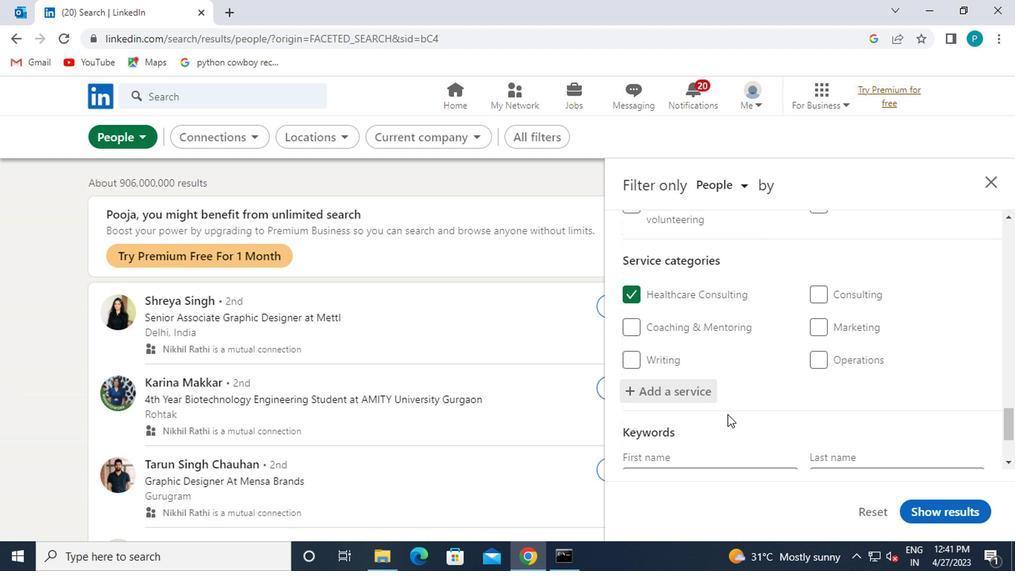 
Action: Mouse scrolled (724, 412) with delta (0, -1)
Screenshot: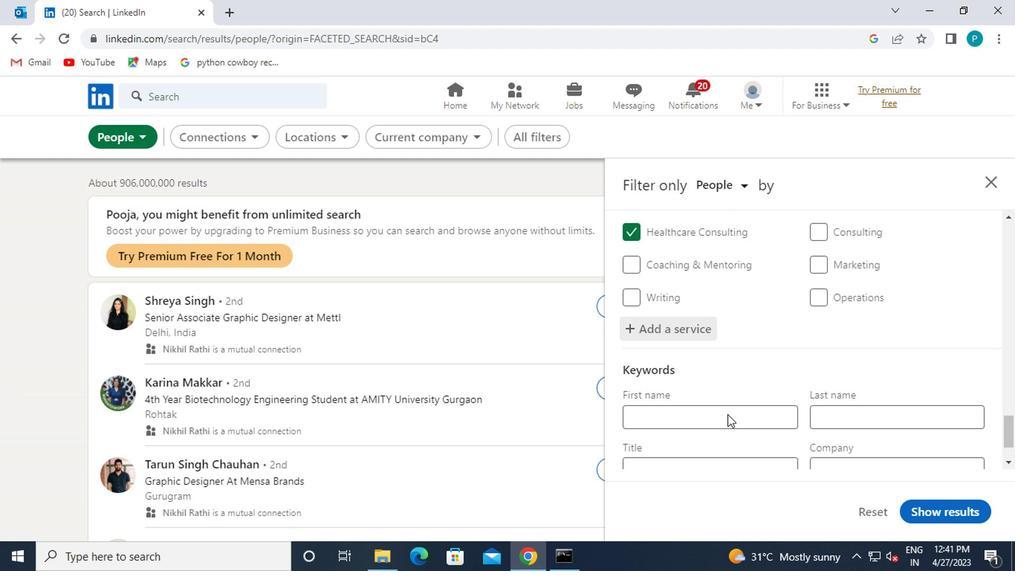 
Action: Mouse pressed left at (724, 413)
Screenshot: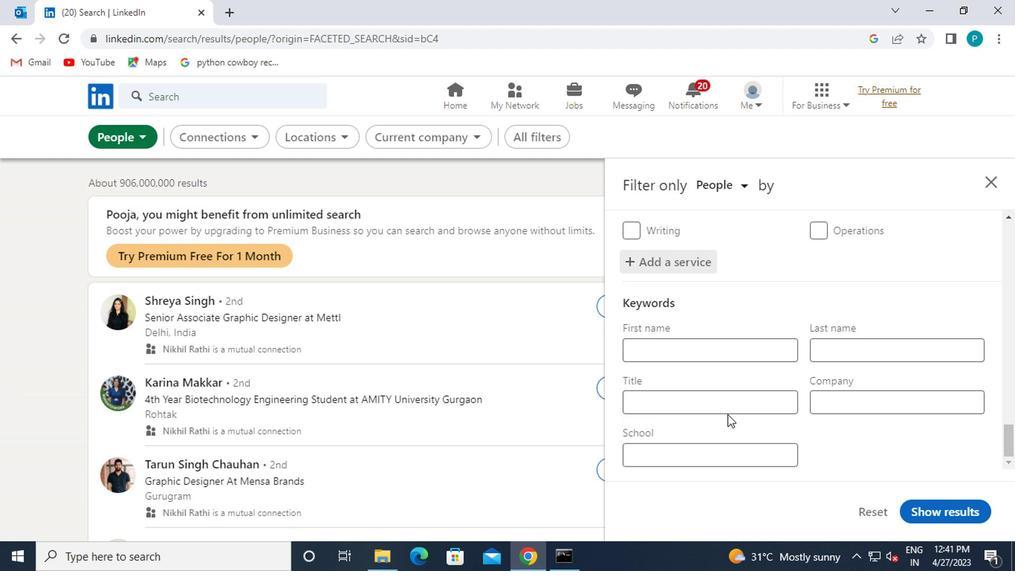 
Action: Key pressed <Key.caps_lock>O<Key.caps_lock>PERATIONS<Key.space><Key.caps_lock>C<Key.caps_lock>OORDINATOR
Screenshot: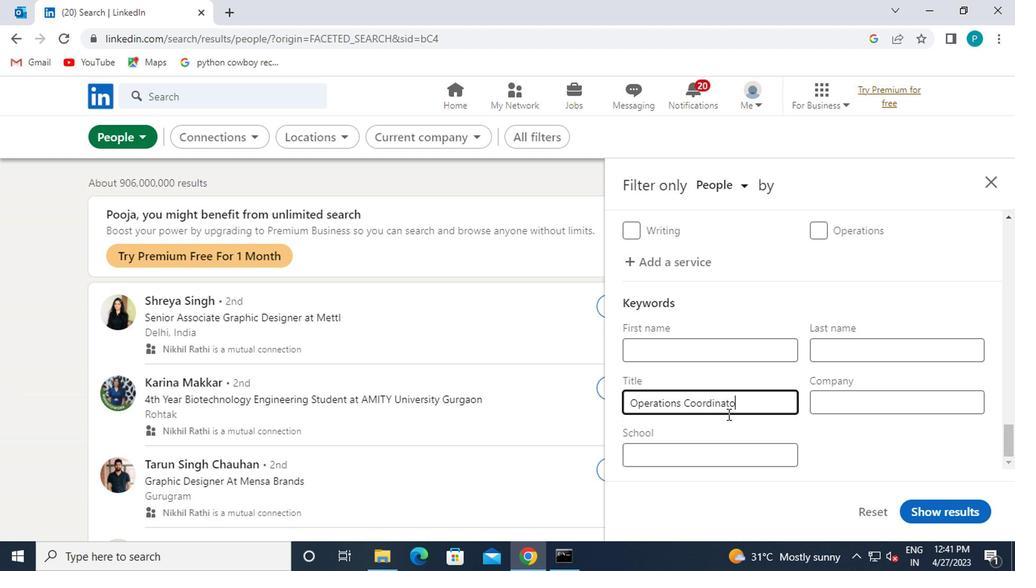 
Action: Mouse moved to (919, 504)
Screenshot: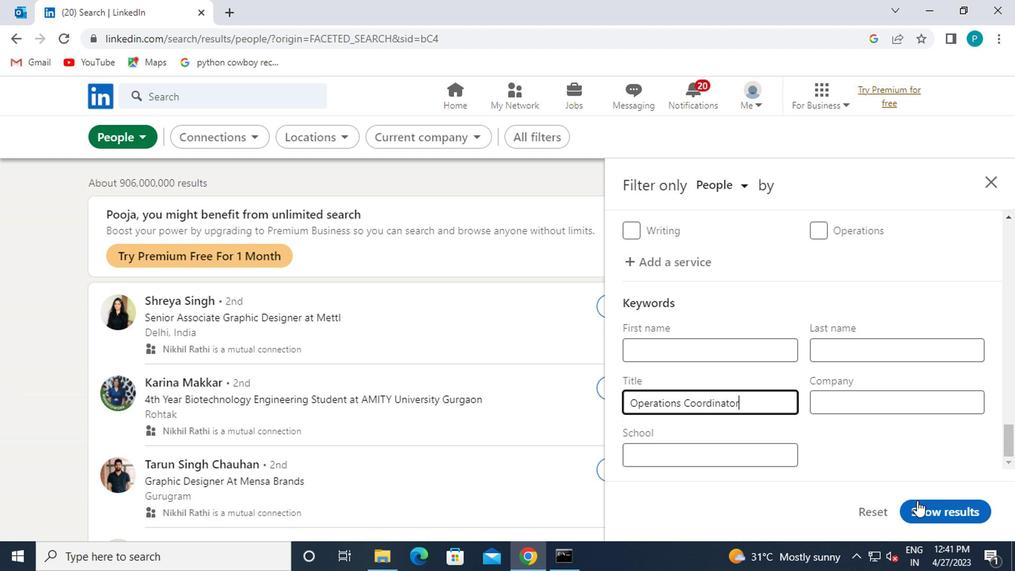 
Action: Mouse pressed left at (919, 504)
Screenshot: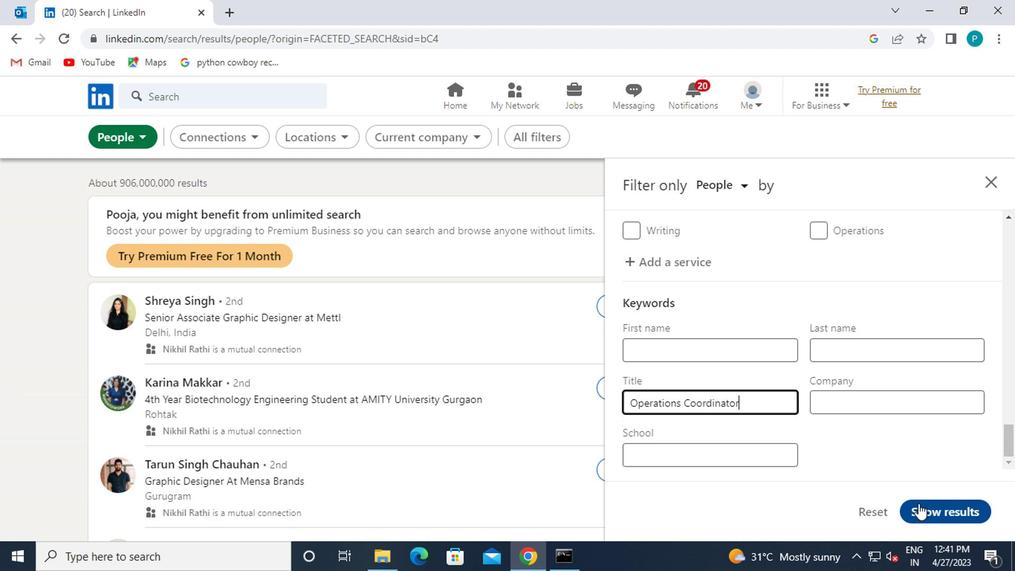 
